 Task: Add an event with the title Second Webinar: Advanced Google Analytics, date '2023/10/19', time 8:30 AM to 10:30 AMand add a description: Participants will understand the value of diversity within the team and explore ways to leverage diverse perspectives, experiences, and expertise. They will learn strategies for creating an inclusive environment that celebrates and respects individual differences., put the event into Yellow category . Add location for the event as: Seoul, South Korea, logged in from the account softage.7@softage.netand send the event invitation to softage.5@softage.net and softage.6@softage.net. Set a reminder for the event At time of event
Action: Mouse moved to (96, 113)
Screenshot: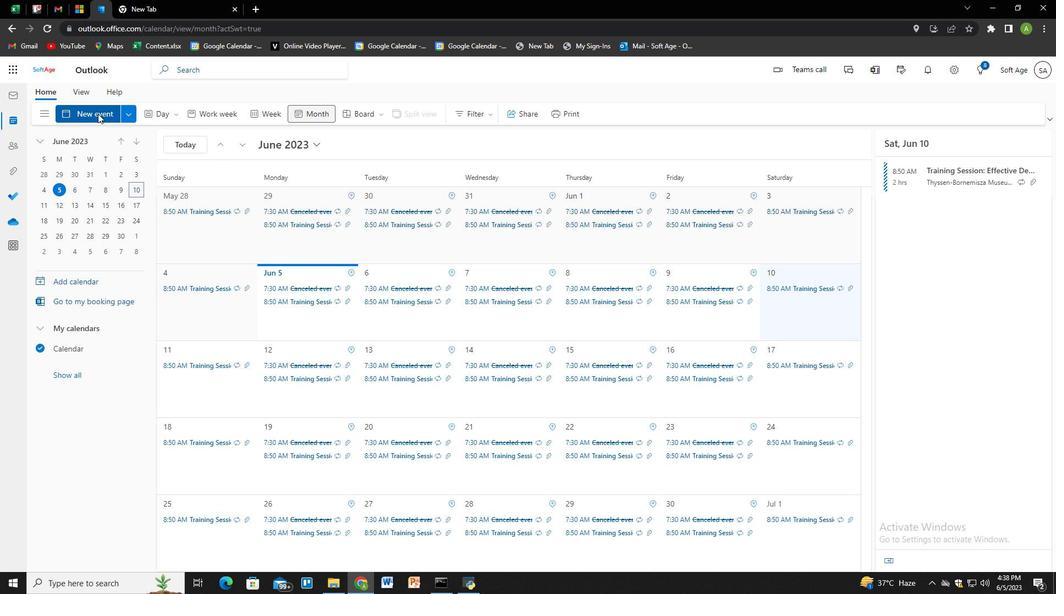 
Action: Mouse pressed left at (96, 113)
Screenshot: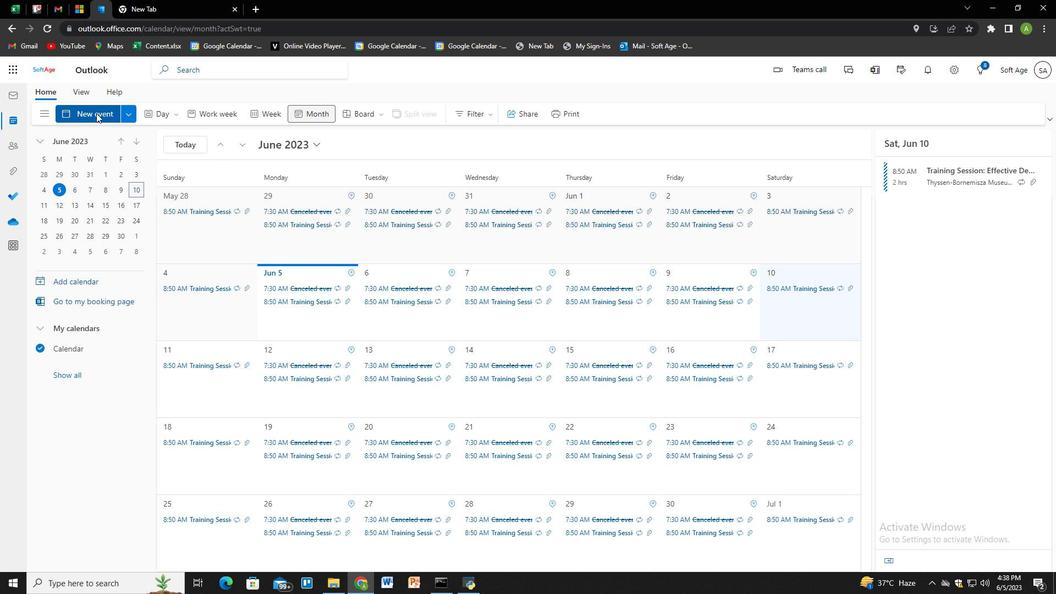 
Action: Mouse moved to (472, 292)
Screenshot: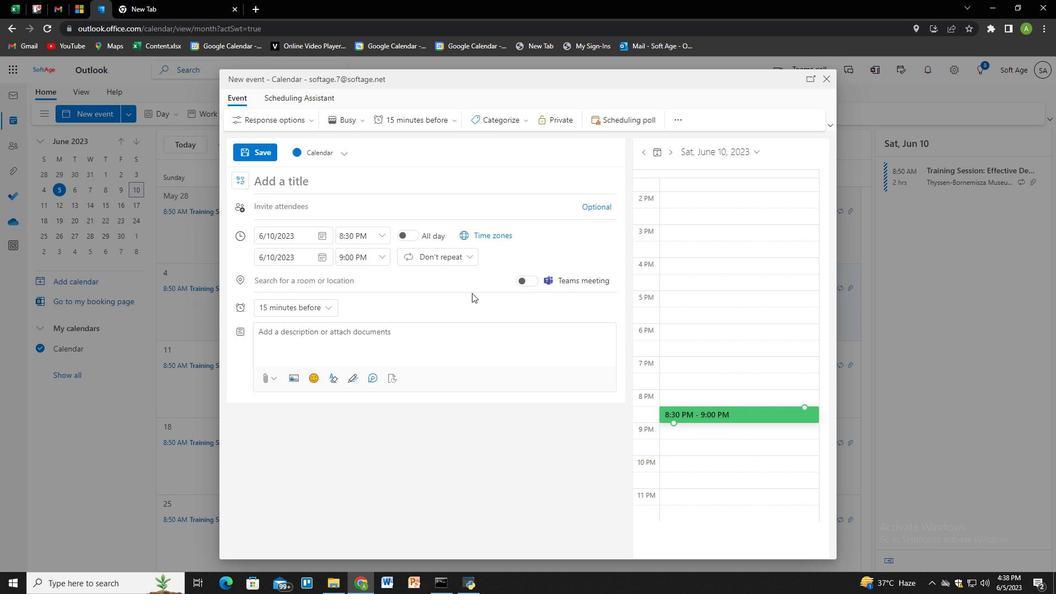 
Action: Key pressed <Key.shift>Second<Key.space><Key.shift>Webinar<Key.shift_r>:<Key.space><Key.shift>advanced<Key.space><Key.shift><Key.shift>Google<Key.space><Key.shift>Analytics<Key.space>
Screenshot: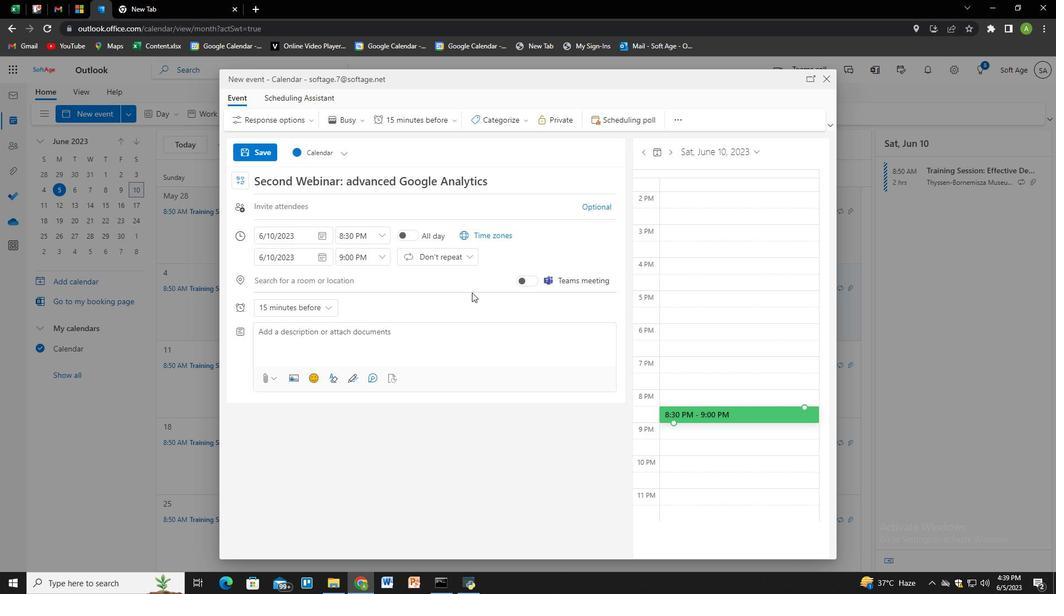 
Action: Mouse moved to (322, 238)
Screenshot: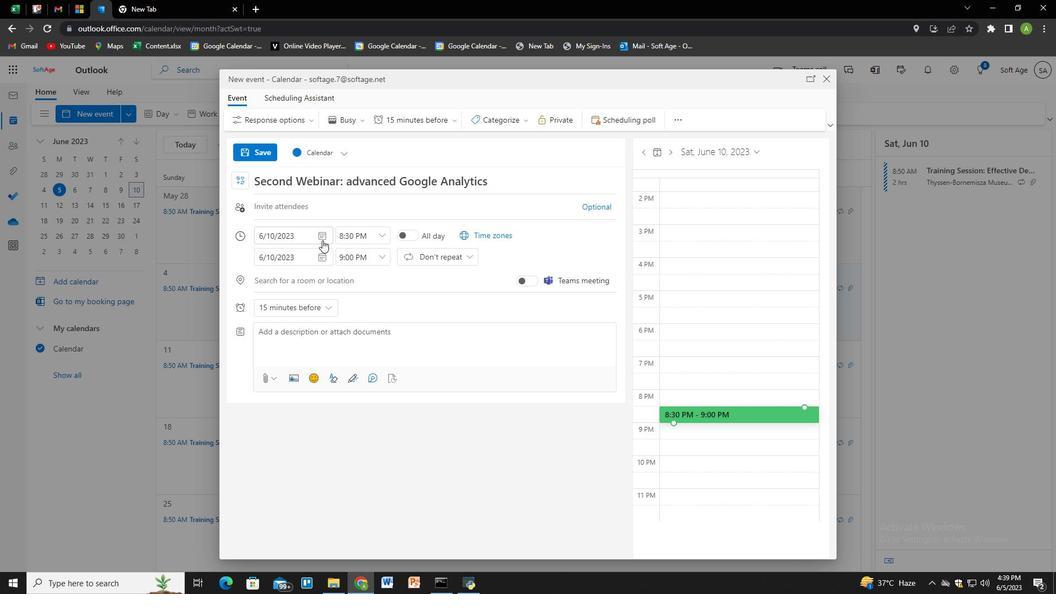 
Action: Mouse pressed left at (322, 238)
Screenshot: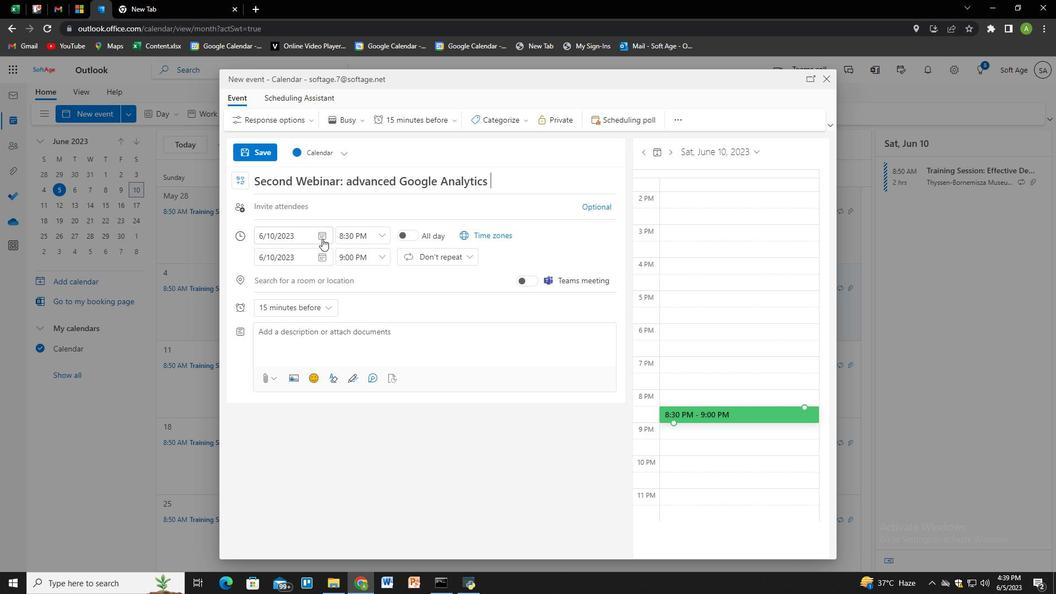 
Action: Mouse moved to (356, 258)
Screenshot: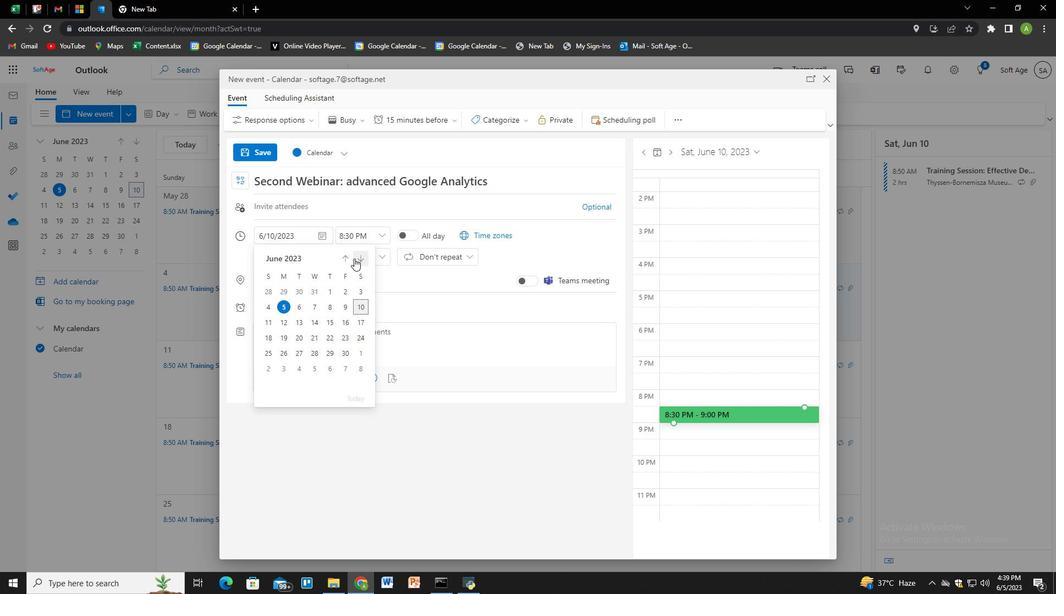 
Action: Mouse pressed left at (356, 258)
Screenshot: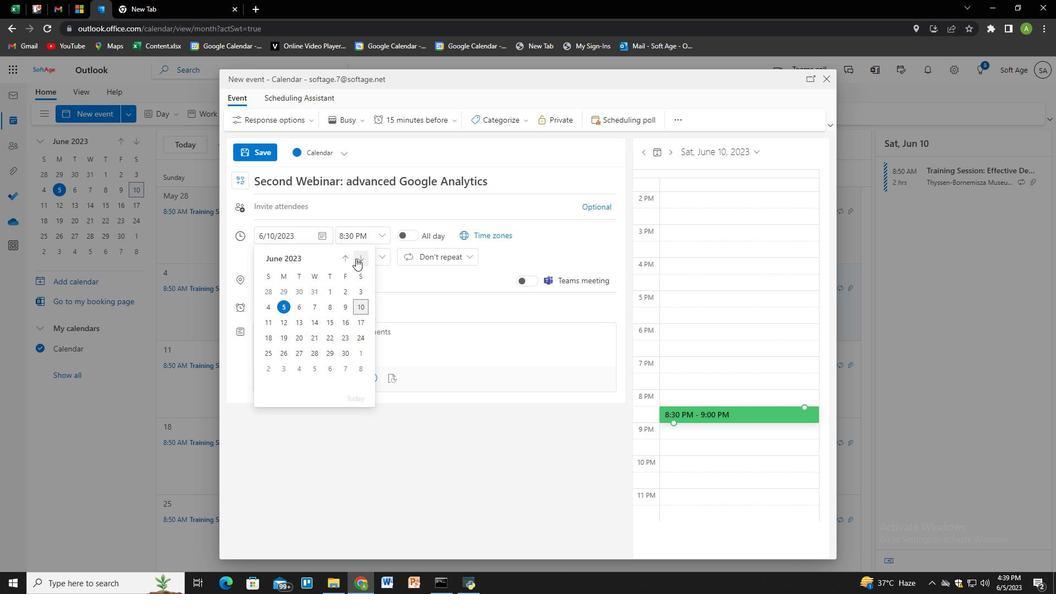 
Action: Mouse pressed left at (356, 258)
Screenshot: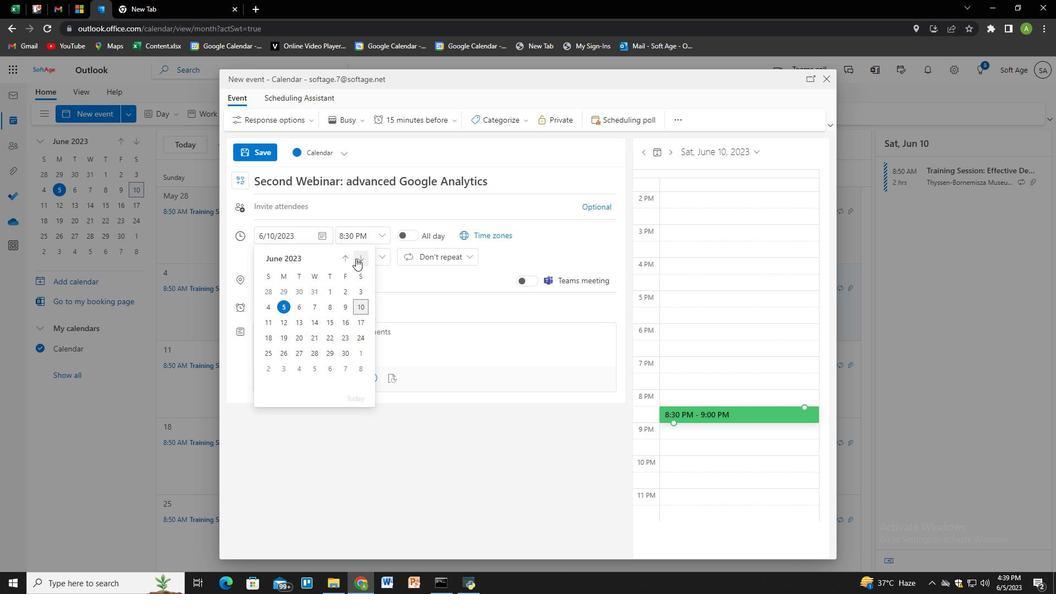 
Action: Mouse moved to (359, 258)
Screenshot: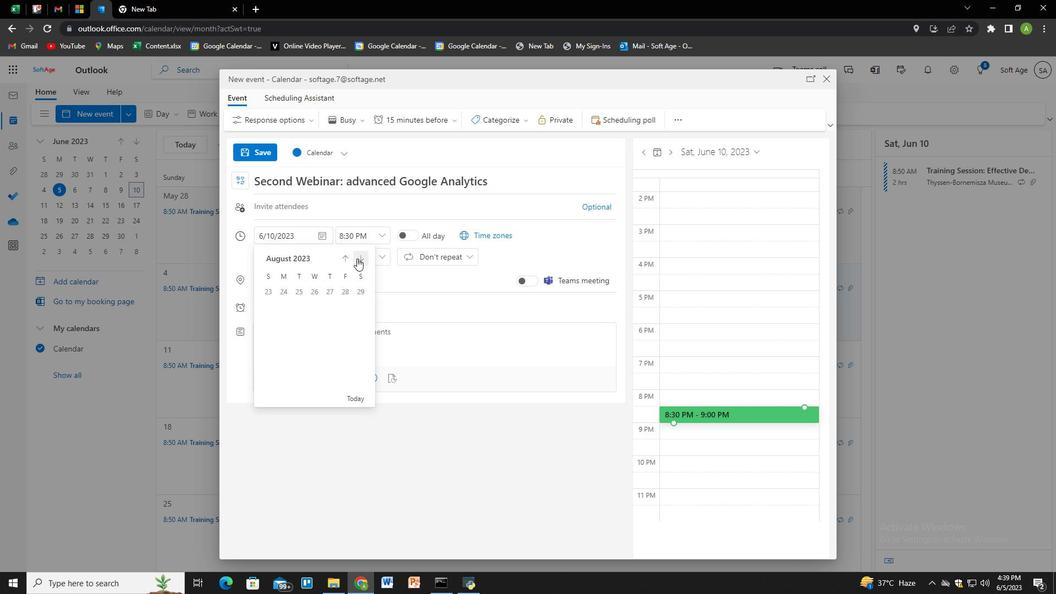 
Action: Mouse pressed left at (359, 258)
Screenshot: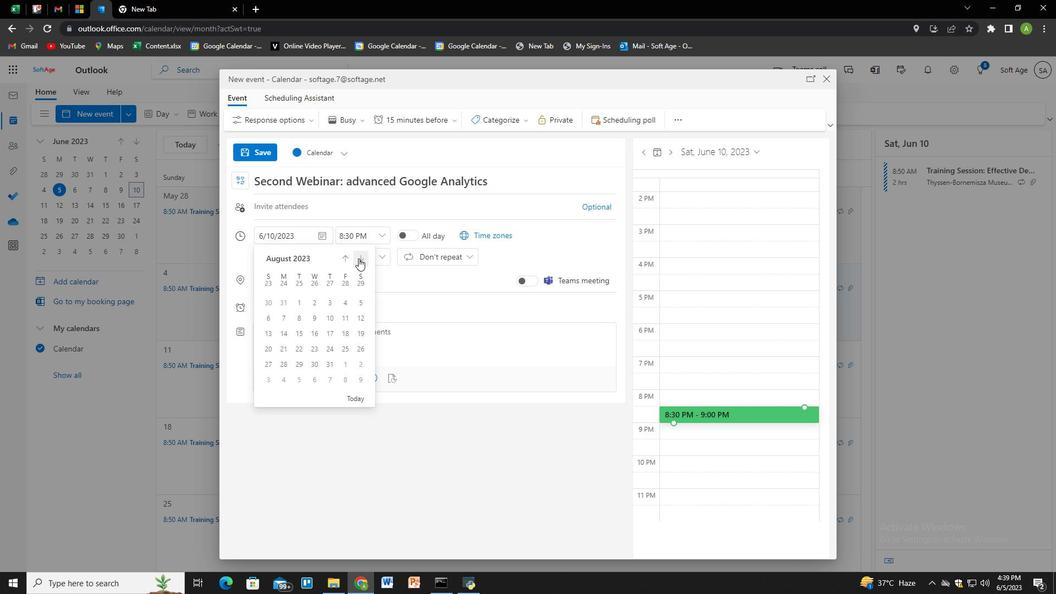 
Action: Mouse moved to (360, 259)
Screenshot: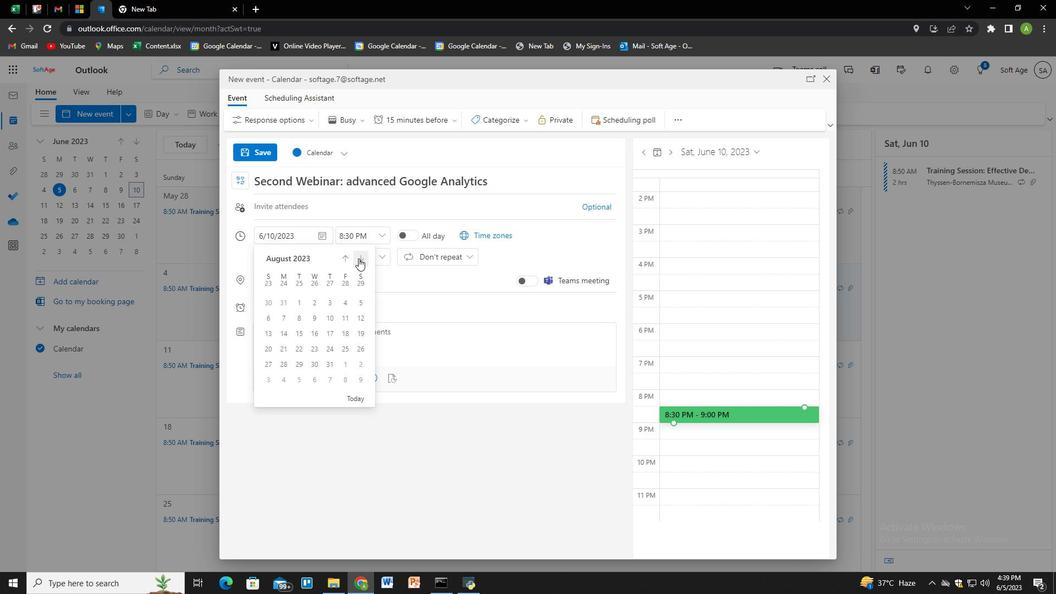 
Action: Mouse pressed left at (360, 259)
Screenshot: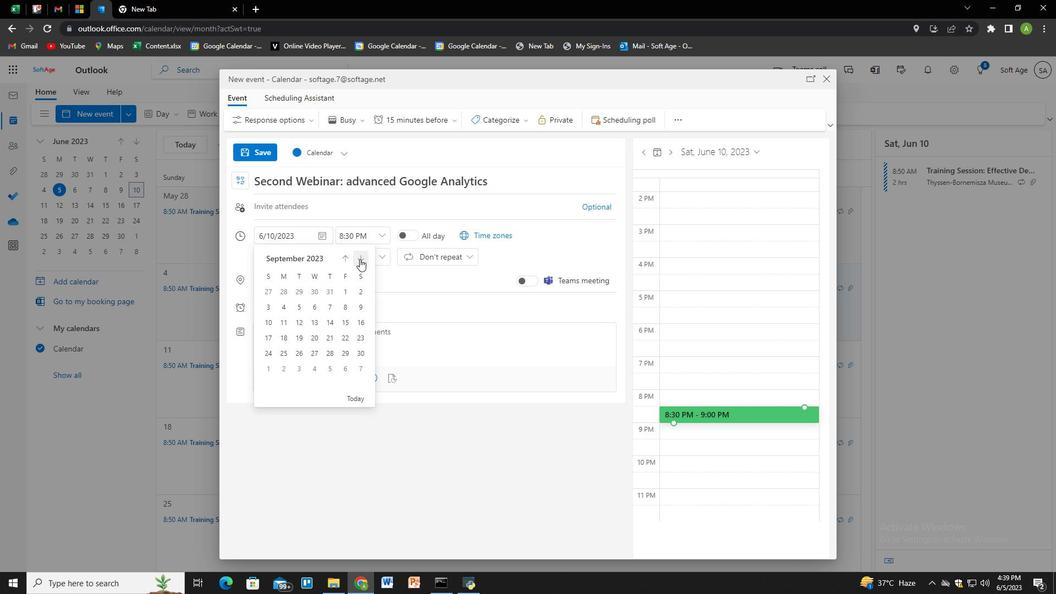 
Action: Mouse moved to (331, 322)
Screenshot: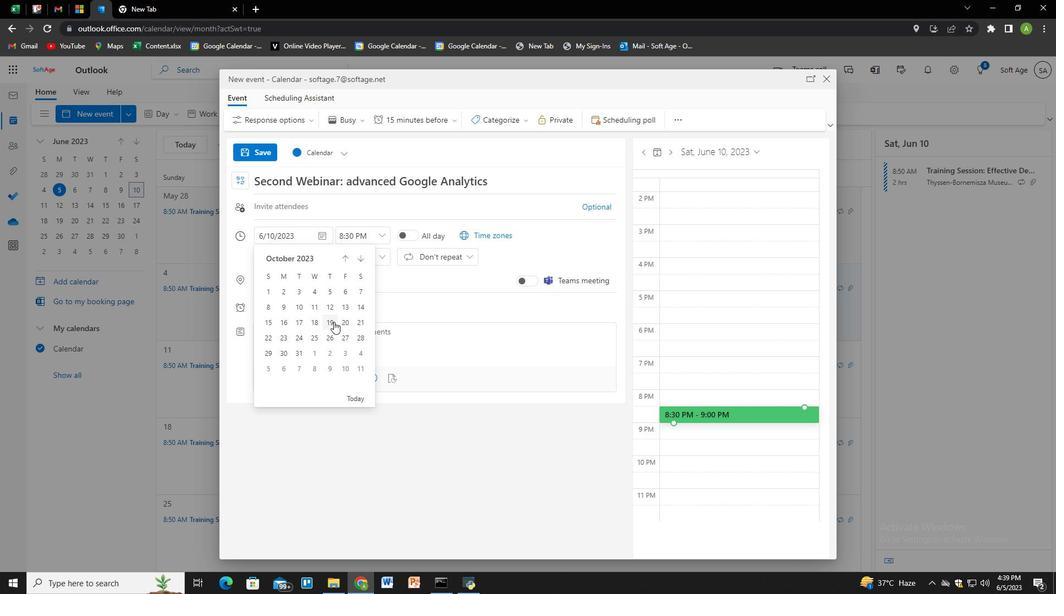 
Action: Mouse pressed left at (331, 322)
Screenshot: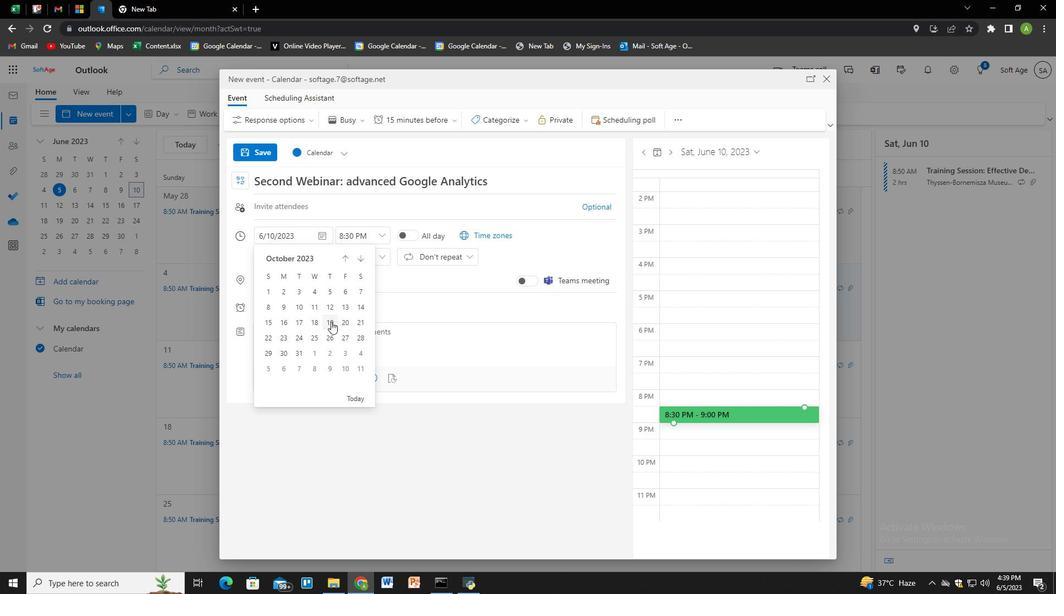 
Action: Mouse moved to (369, 235)
Screenshot: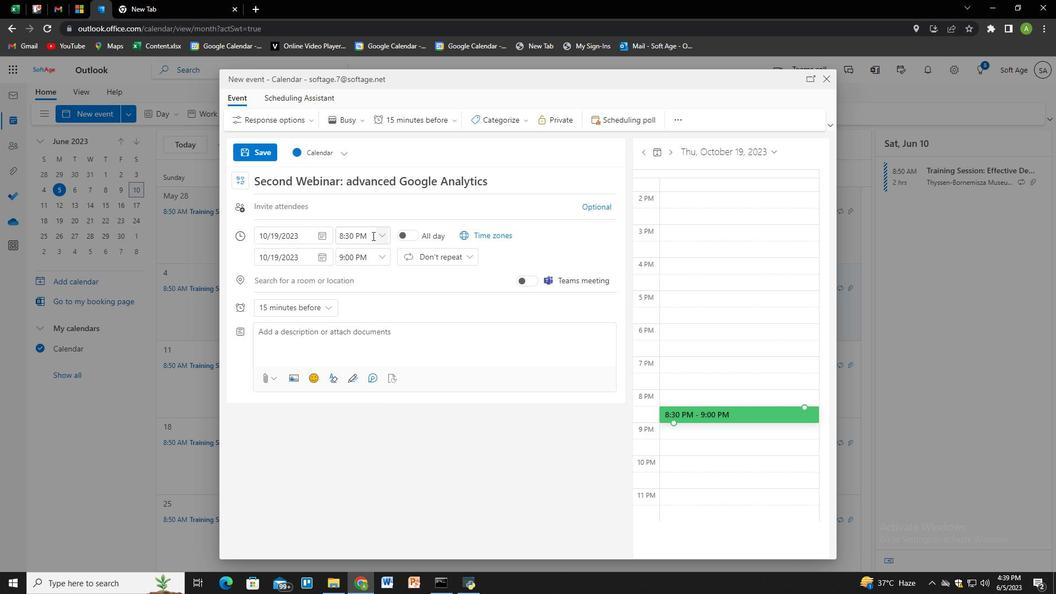 
Action: Mouse pressed left at (369, 235)
Screenshot: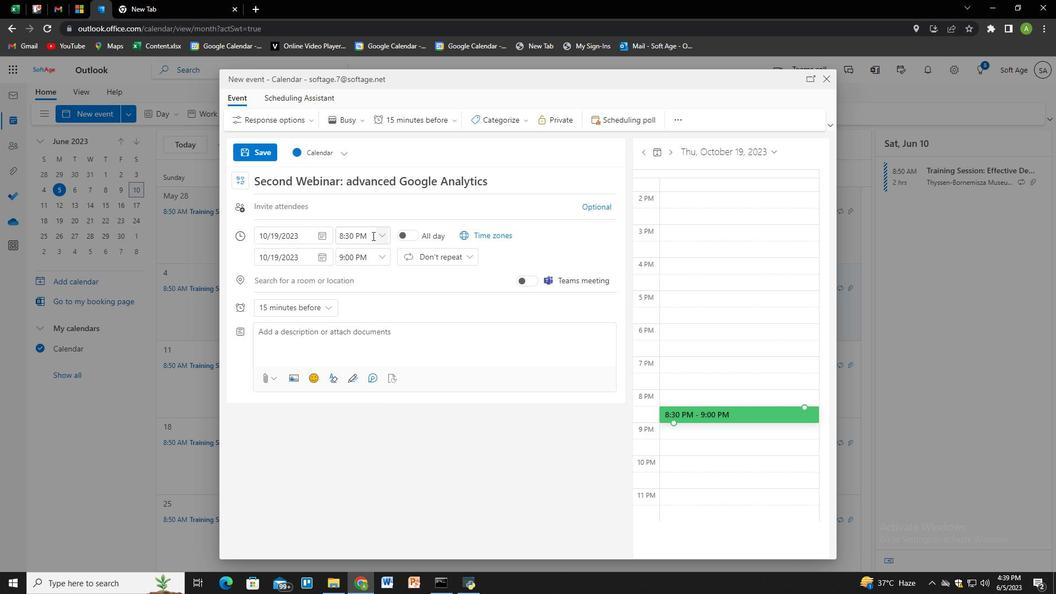 
Action: Mouse moved to (382, 235)
Screenshot: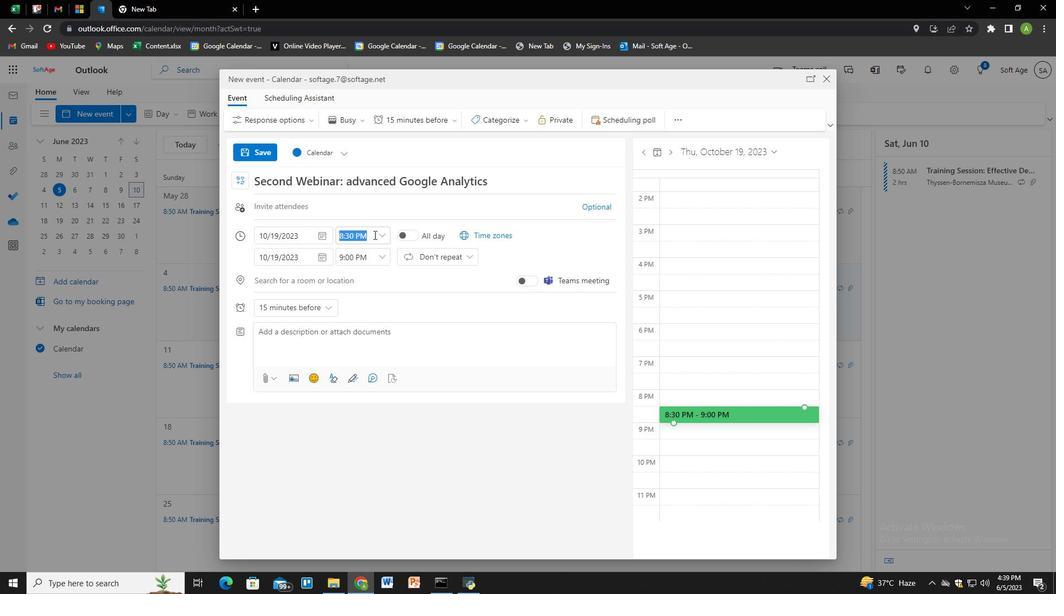 
Action: Mouse pressed left at (382, 235)
Screenshot: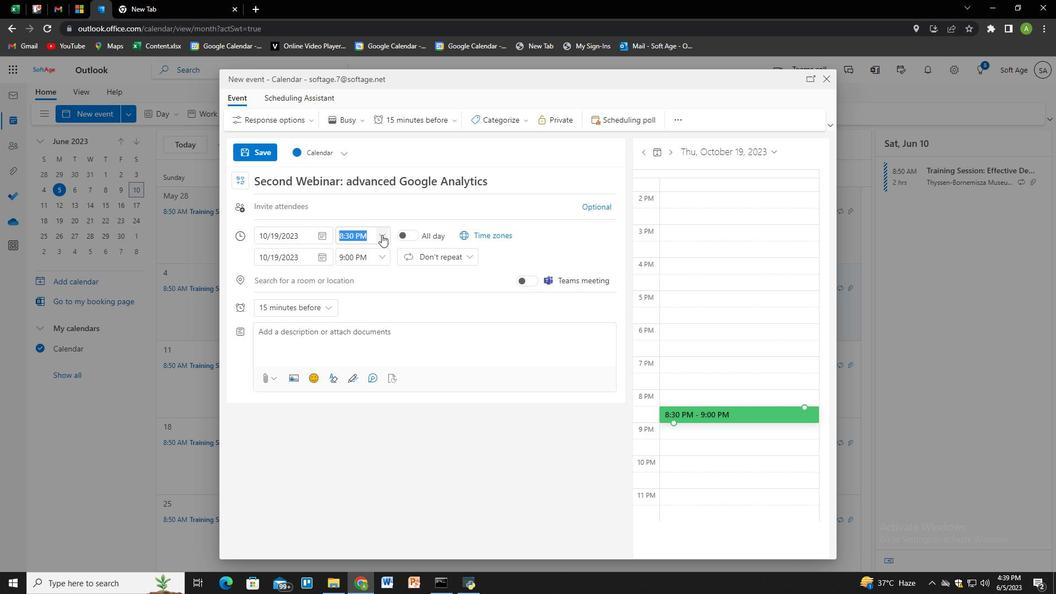 
Action: Mouse moved to (376, 254)
Screenshot: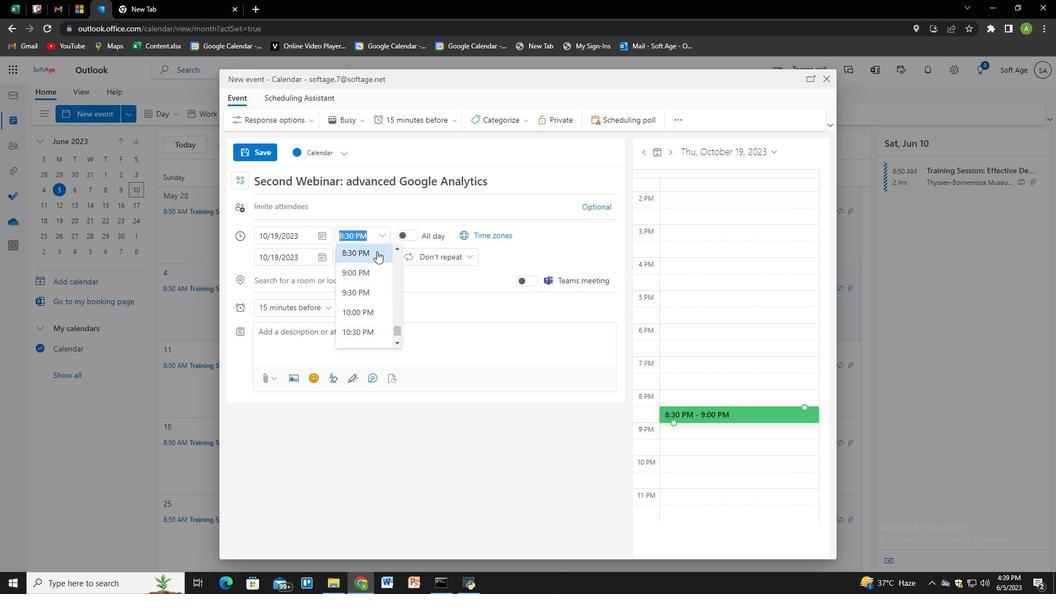 
Action: Mouse scrolled (376, 254) with delta (0, 0)
Screenshot: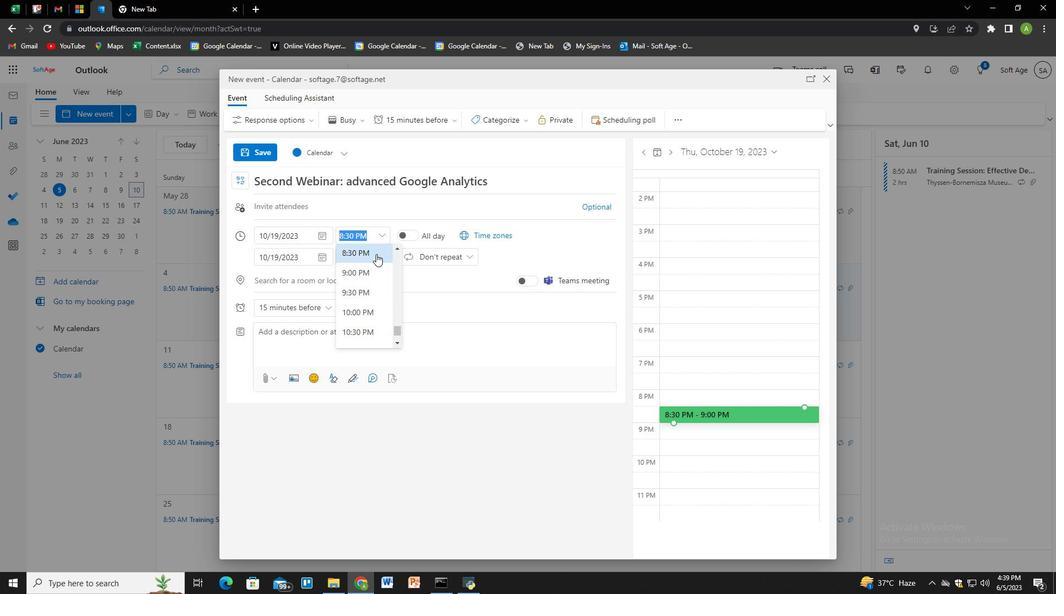 
Action: Mouse scrolled (376, 254) with delta (0, 0)
Screenshot: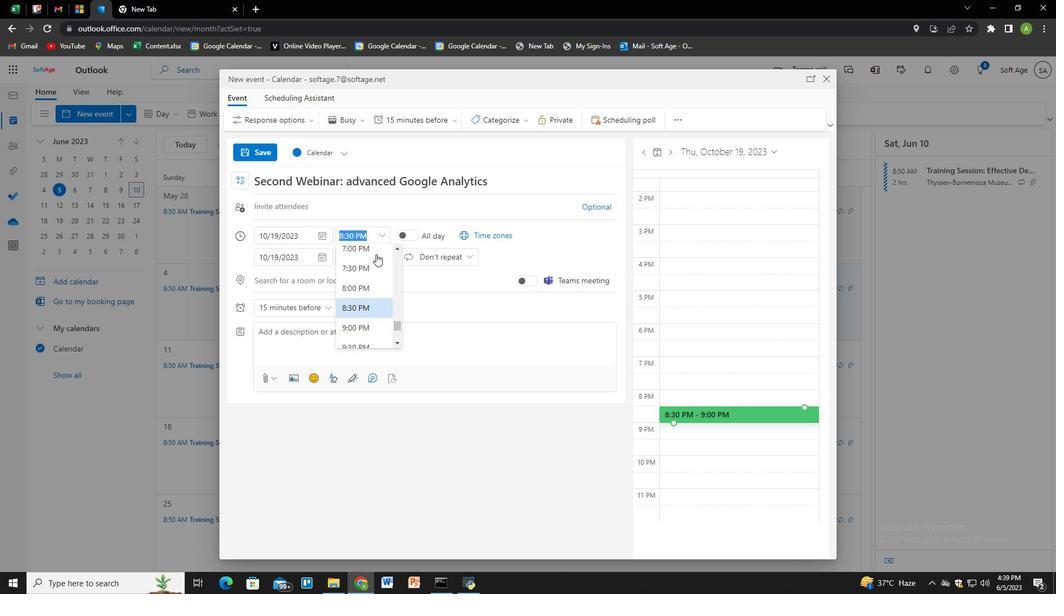 
Action: Mouse scrolled (376, 254) with delta (0, 0)
Screenshot: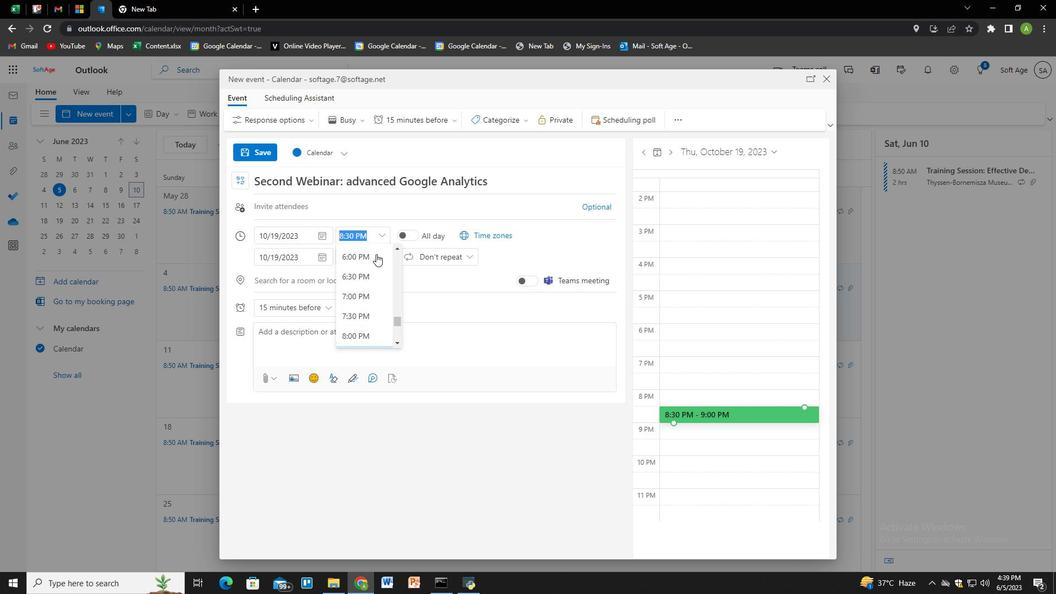 
Action: Mouse scrolled (376, 254) with delta (0, 0)
Screenshot: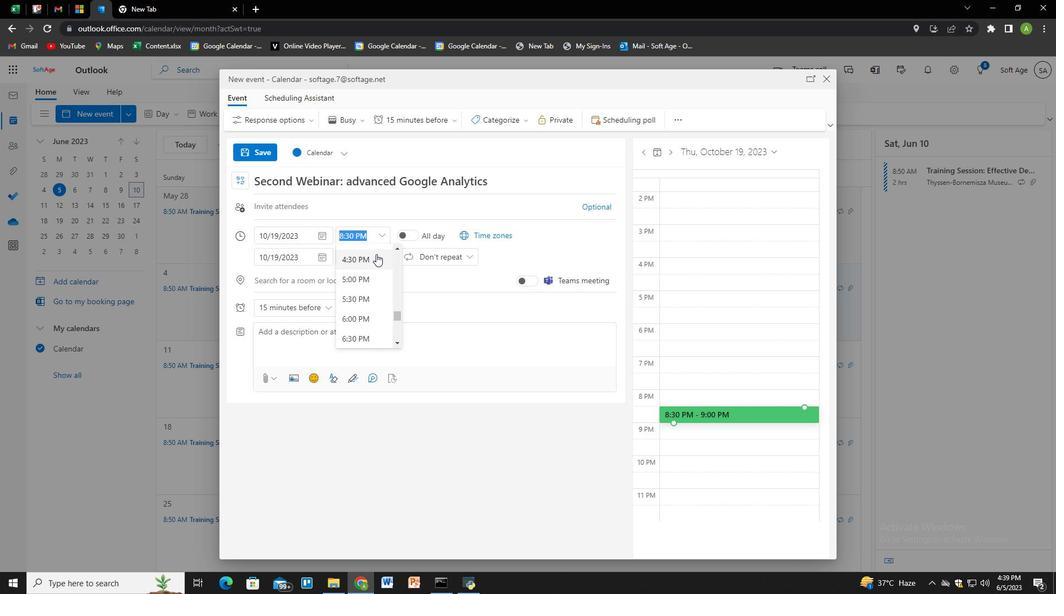 
Action: Mouse scrolled (376, 254) with delta (0, 0)
Screenshot: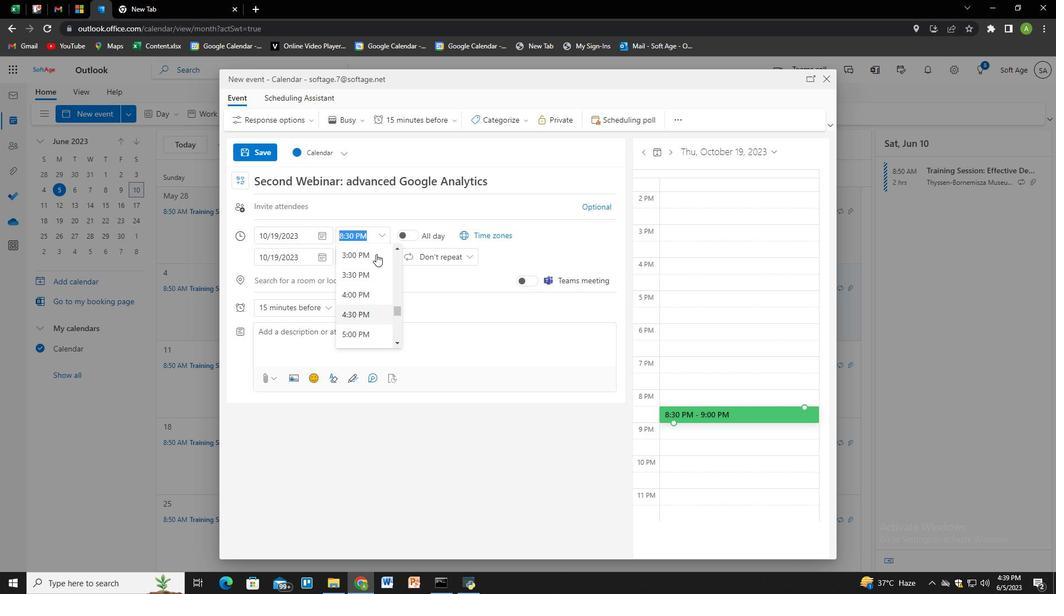
Action: Mouse scrolled (376, 254) with delta (0, 0)
Screenshot: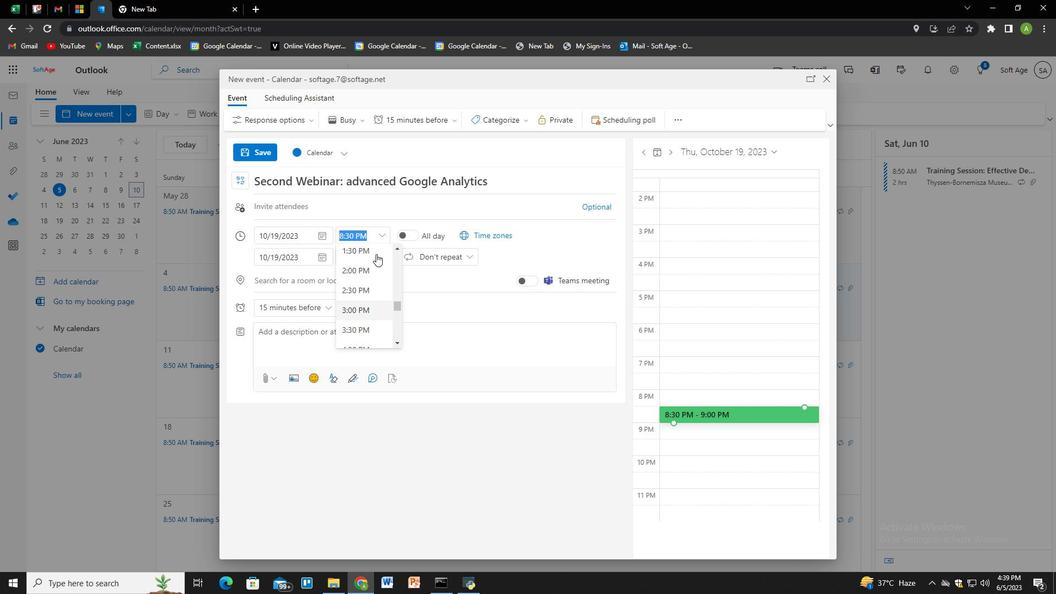 
Action: Mouse scrolled (376, 254) with delta (0, 0)
Screenshot: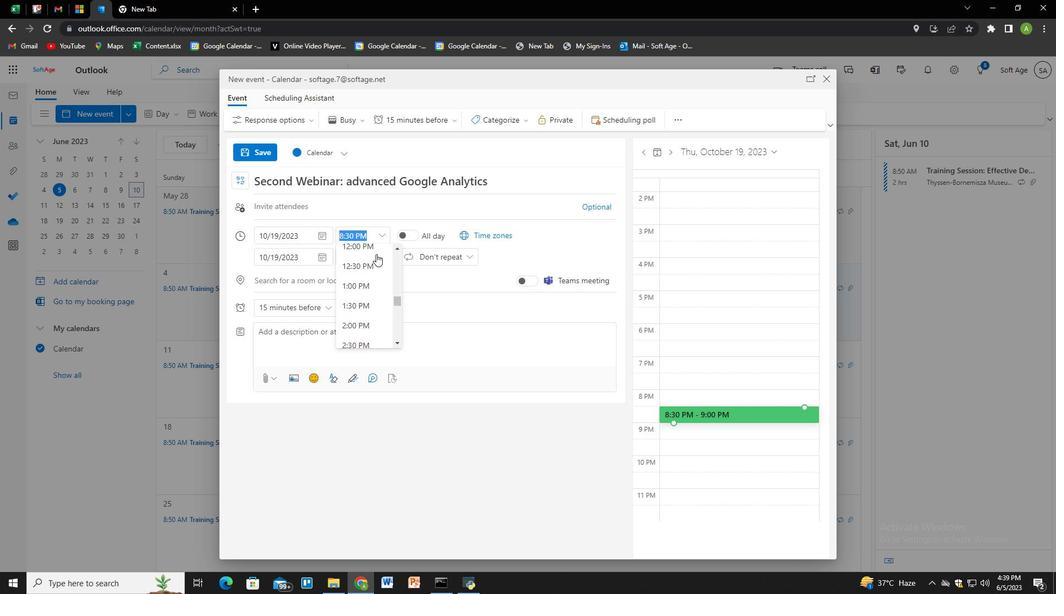 
Action: Mouse scrolled (376, 254) with delta (0, 0)
Screenshot: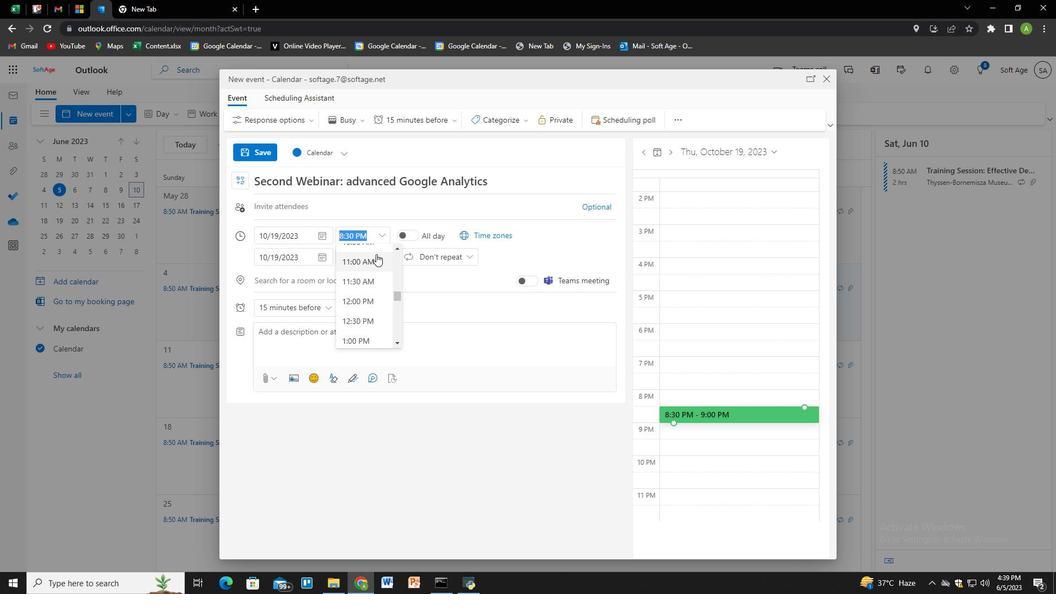 
Action: Mouse scrolled (376, 254) with delta (0, 0)
Screenshot: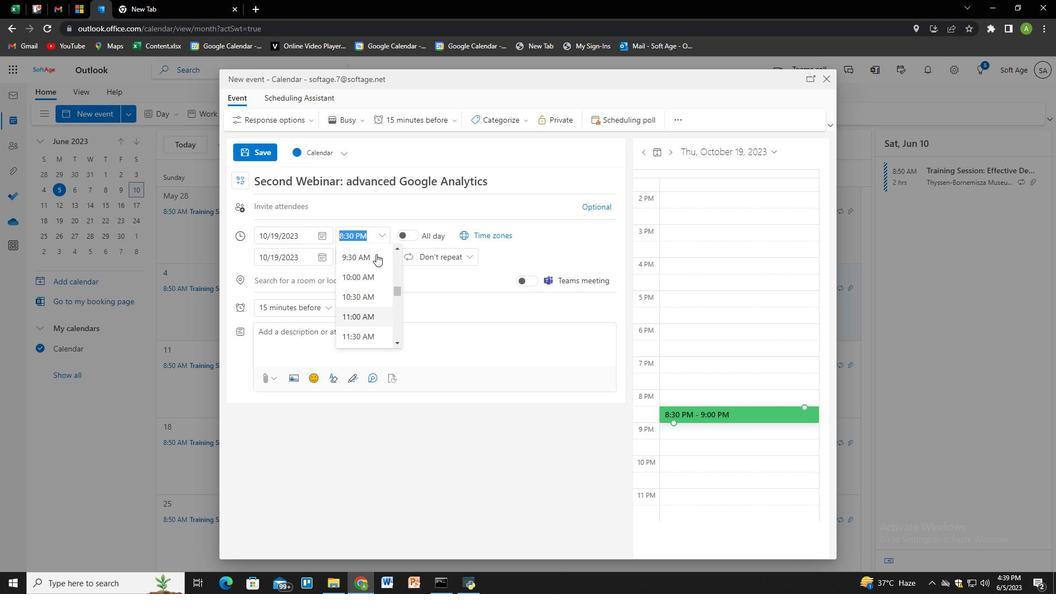 
Action: Mouse moved to (364, 270)
Screenshot: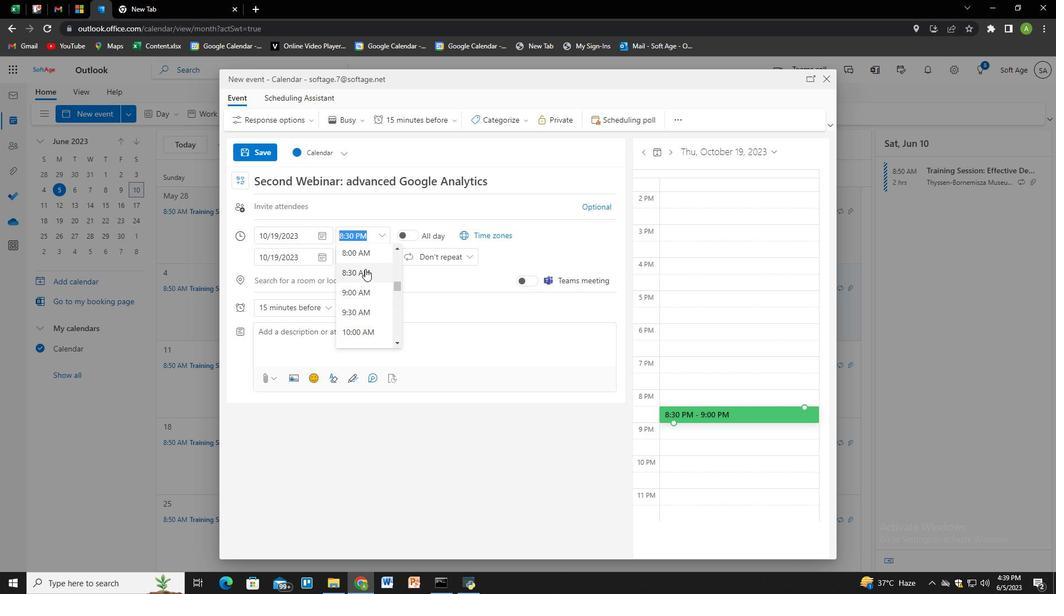 
Action: Mouse pressed left at (364, 270)
Screenshot: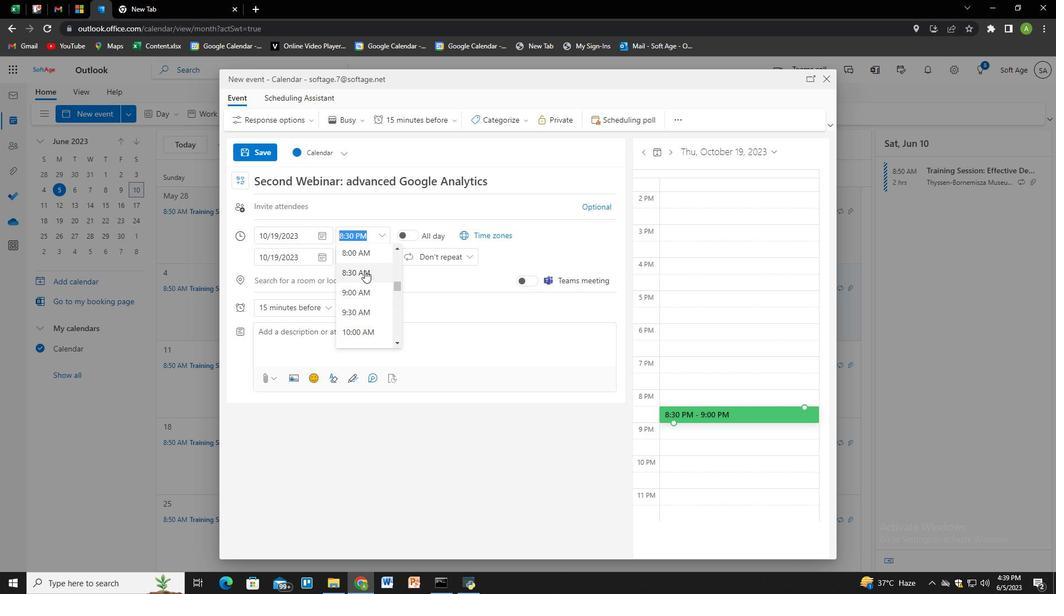 
Action: Mouse moved to (381, 257)
Screenshot: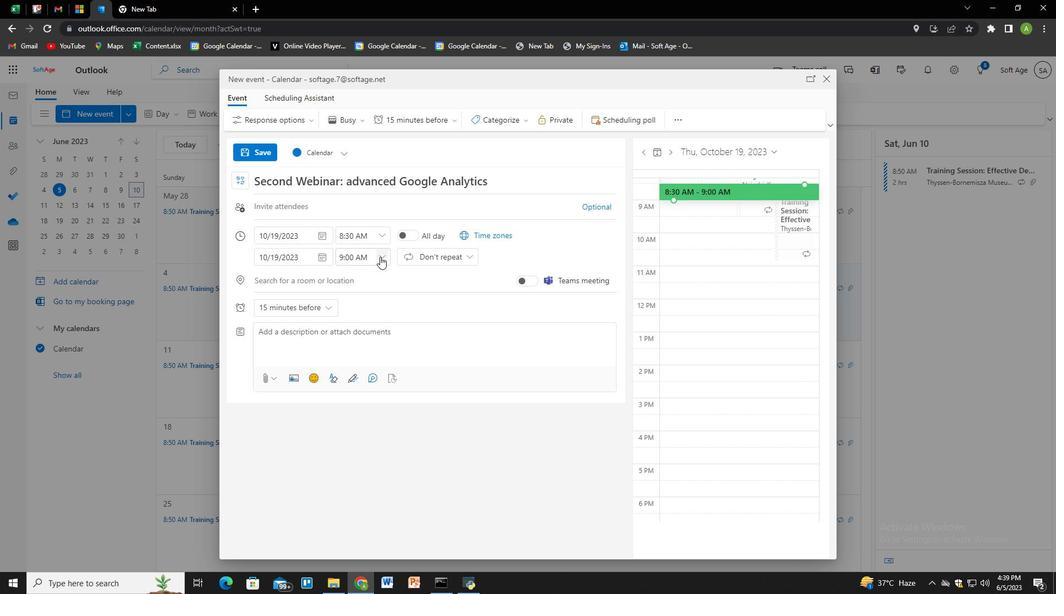 
Action: Mouse pressed left at (381, 257)
Screenshot: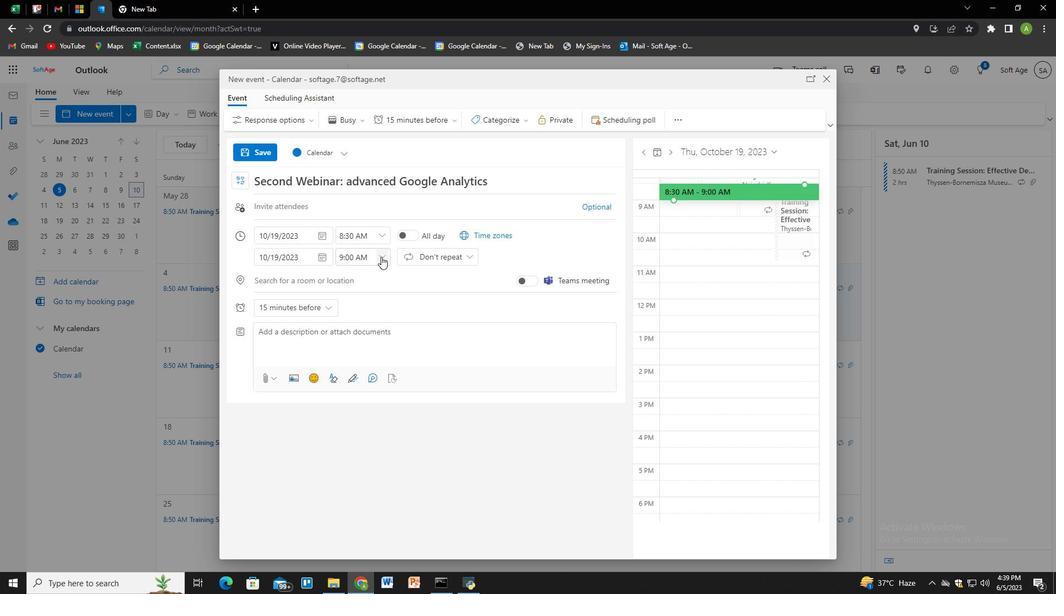 
Action: Mouse moved to (371, 330)
Screenshot: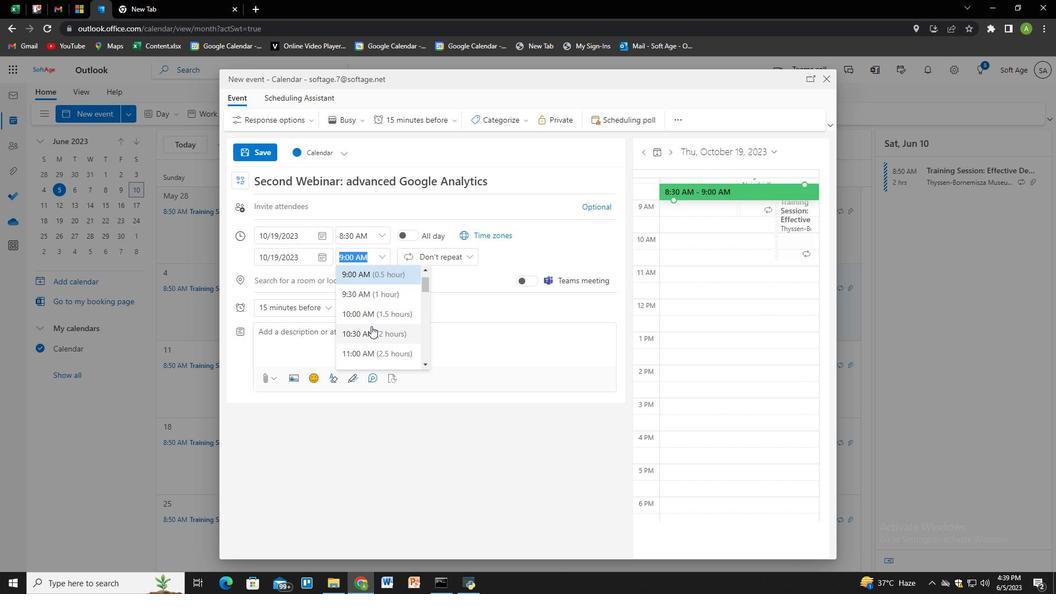 
Action: Mouse pressed left at (371, 330)
Screenshot: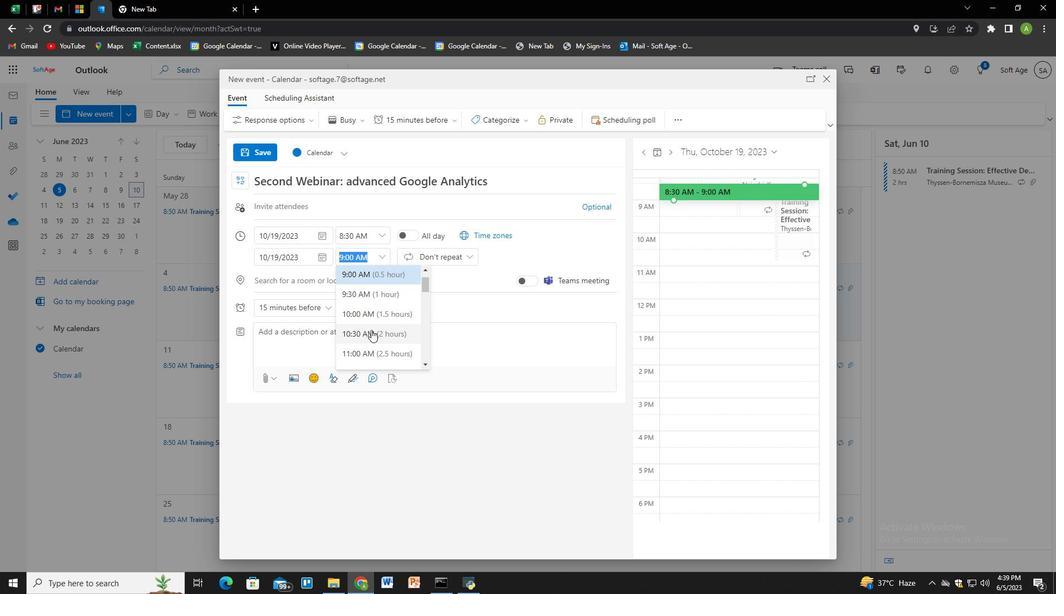 
Action: Mouse moved to (362, 337)
Screenshot: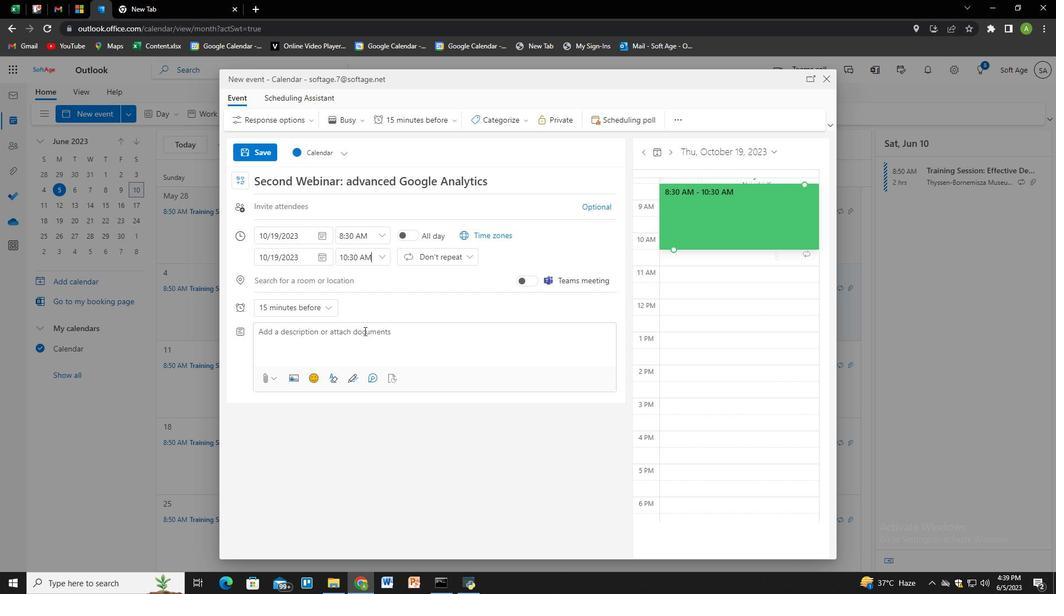
Action: Mouse pressed left at (362, 337)
Screenshot: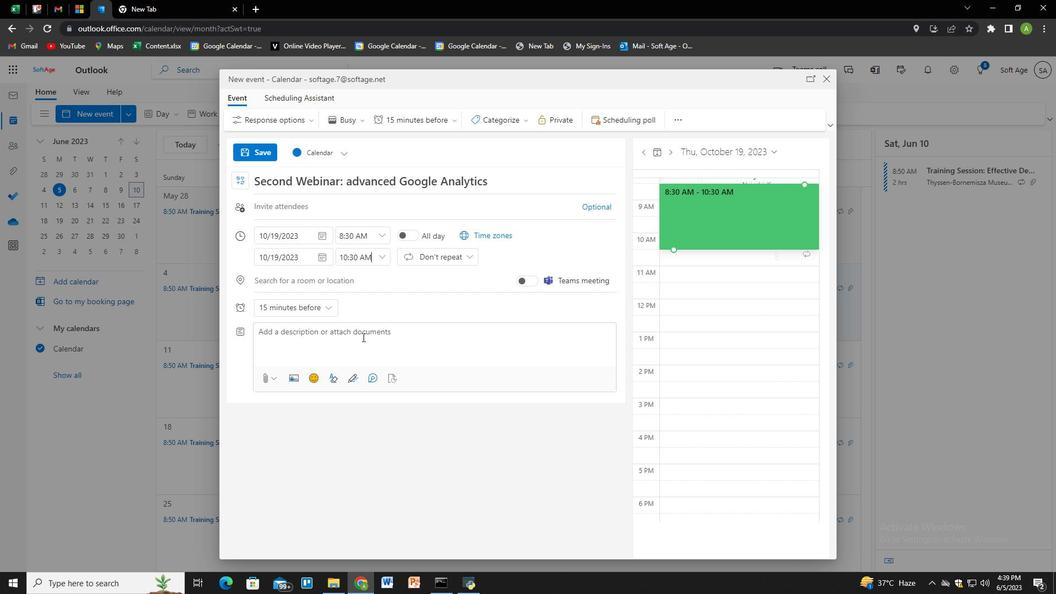 
Action: Key pressed <Key.shift_r>Pa<Key.caps_lock><Key.caps_lock>rticipants<Key.space>will<Key.space>understand<Key.space>the<Key.space>value<Key.space>of<Key.space>diversity<Key.space>within<Key.space>the<Key.space>team<Key.space>and<Key.space>explore<Key.space>ways<Key.space>to<Key.space>leverage<Key.space>diversity<Key.space>within<Key.space>the<Key.space>team<Key.space>
Screenshot: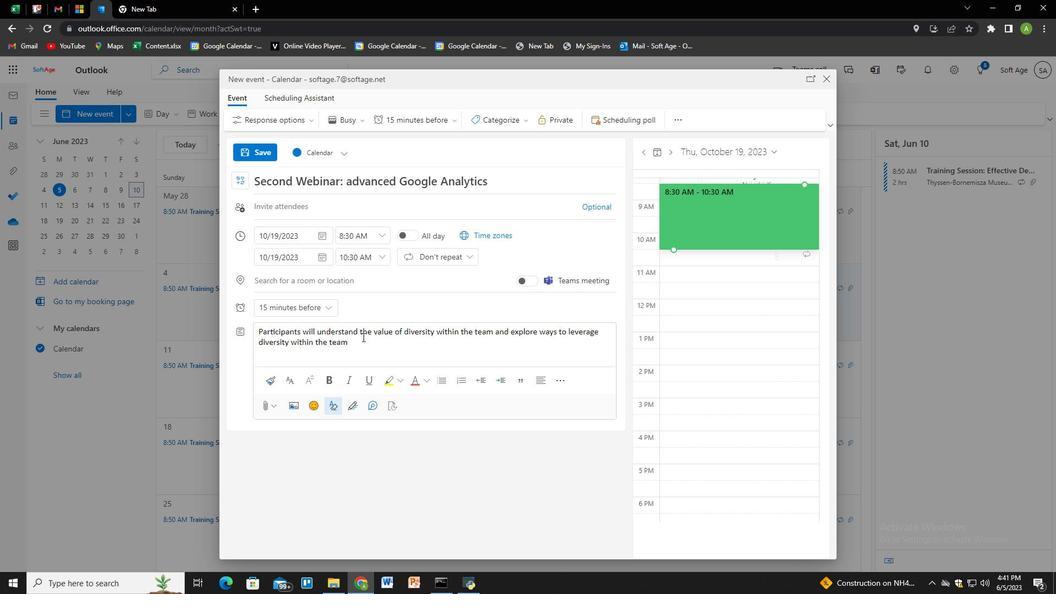 
Action: Mouse moved to (408, 308)
Screenshot: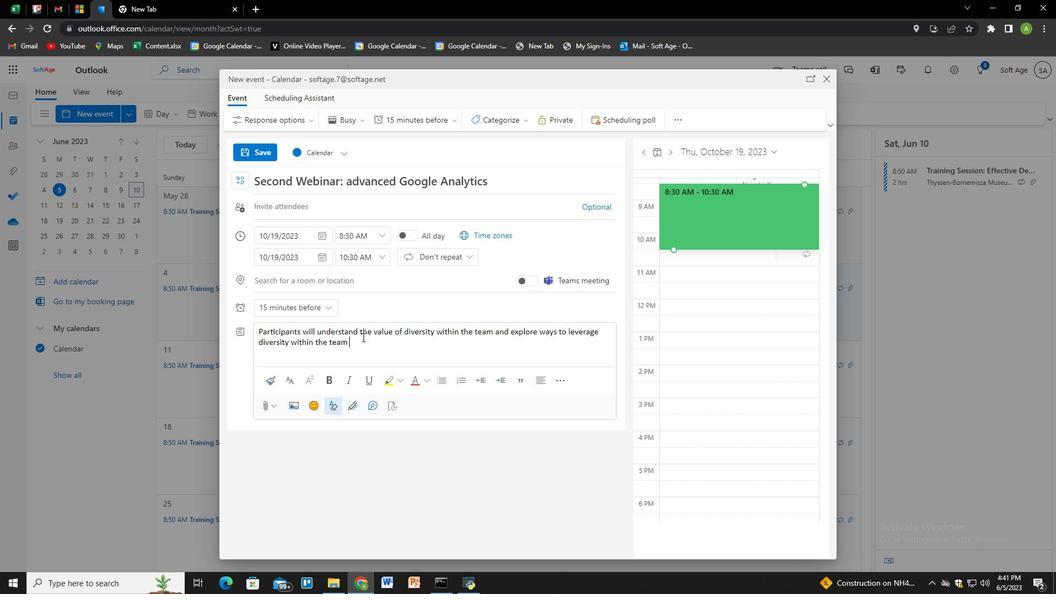 
Action: Key pressed and<Key.space>explore<Key.space>ways<Key.space>to<Key.space>leverage<Key.space>divere<Key.backspace>se<Key.space>perspectives,<Key.space>experiences,<Key.space>and<Key.space>expertise.<Key.space><Key.shift>They<Key.space>will<Key.space>learn<Key.space>strategies<Key.space>for<Key.space>cgreating<Key.space>an<Key.space>inck<Key.backspace>lusic<Key.backspace>ve<Key.space>environment<Key.space>
Screenshot: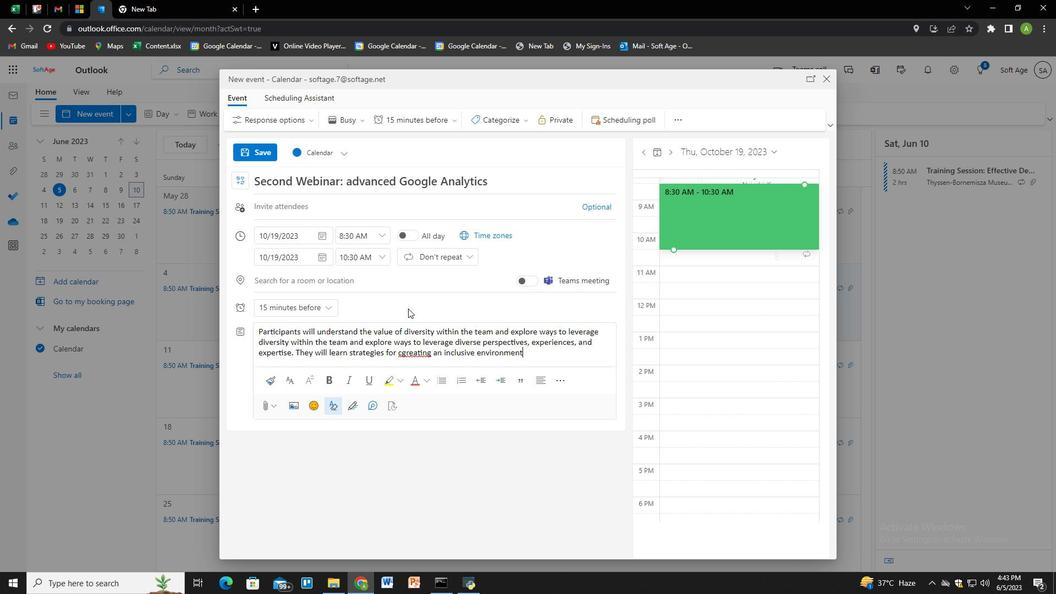 
Action: Mouse moved to (402, 354)
Screenshot: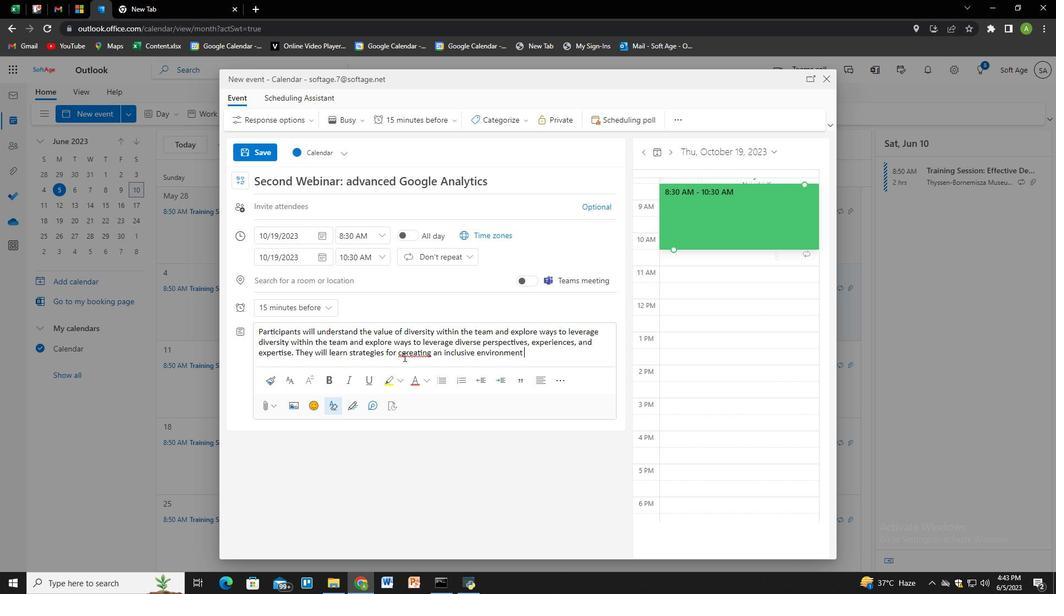 
Action: Mouse pressed left at (402, 354)
Screenshot: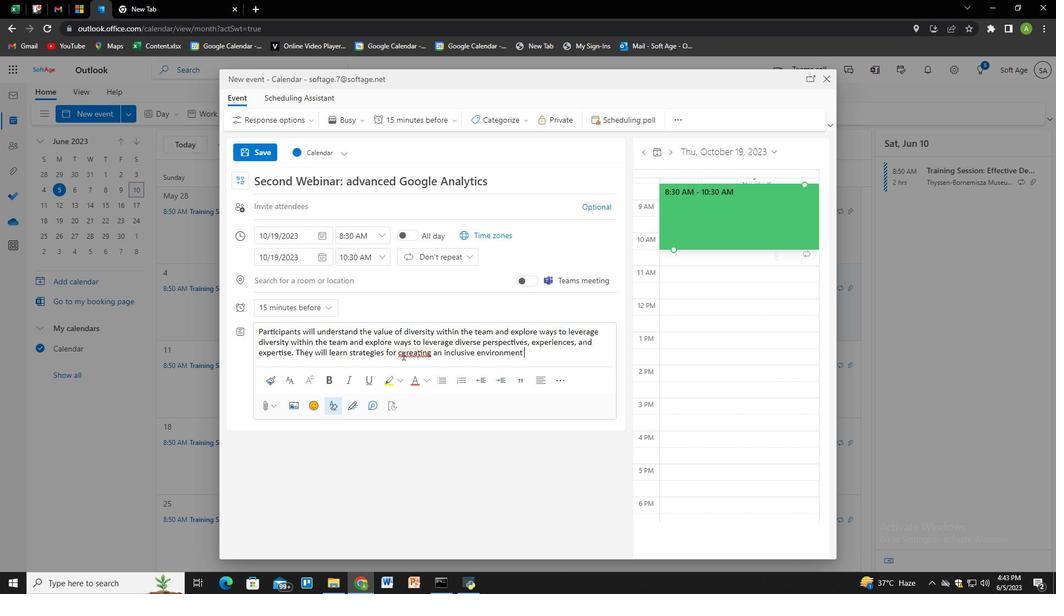 
Action: Mouse moved to (439, 355)
Screenshot: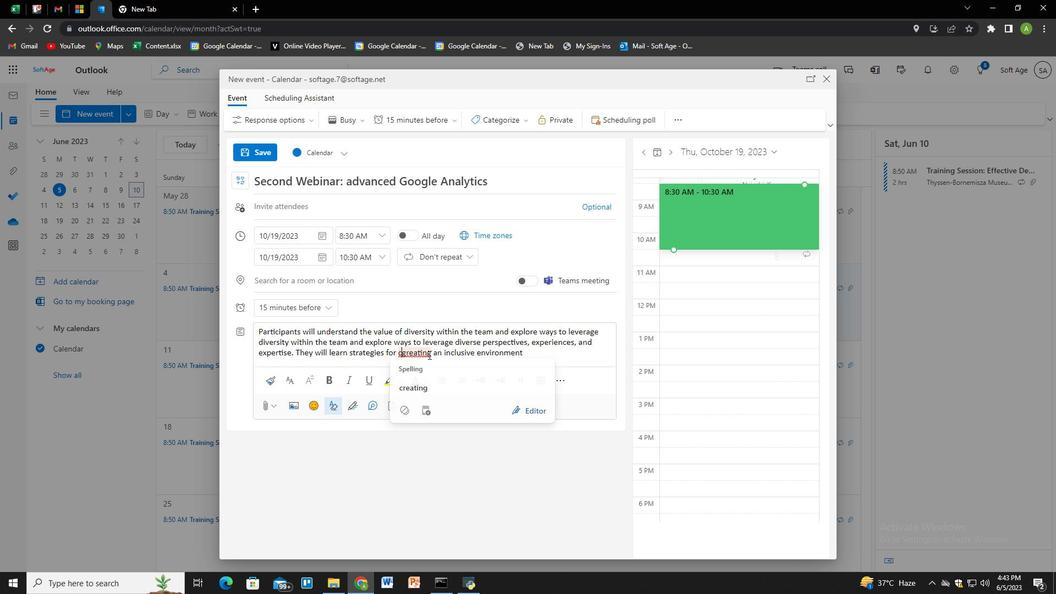 
Action: Key pressed <Key.down><Key.down>
Screenshot: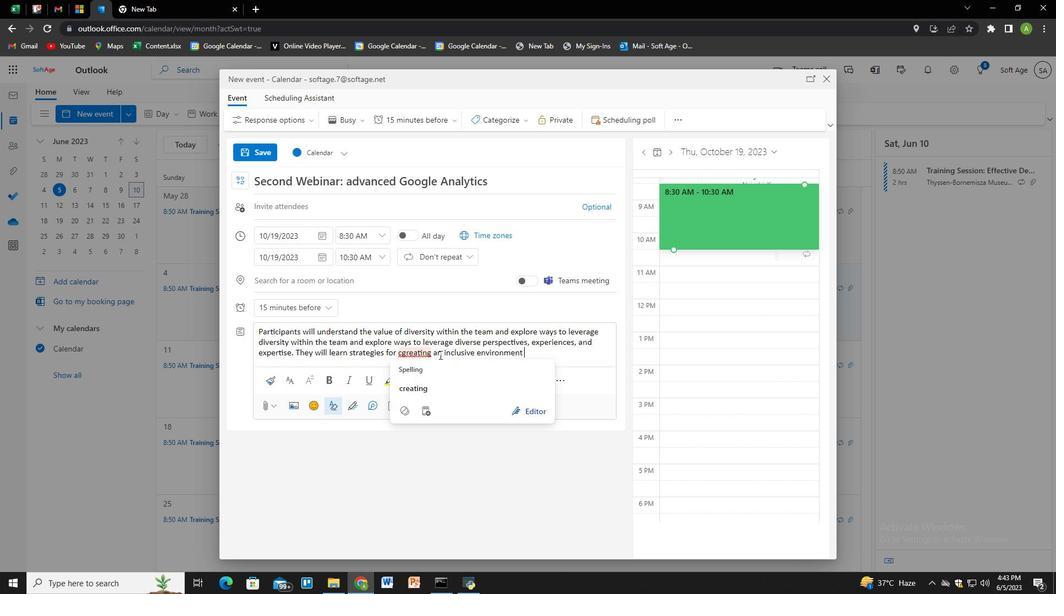 
Action: Mouse moved to (405, 389)
Screenshot: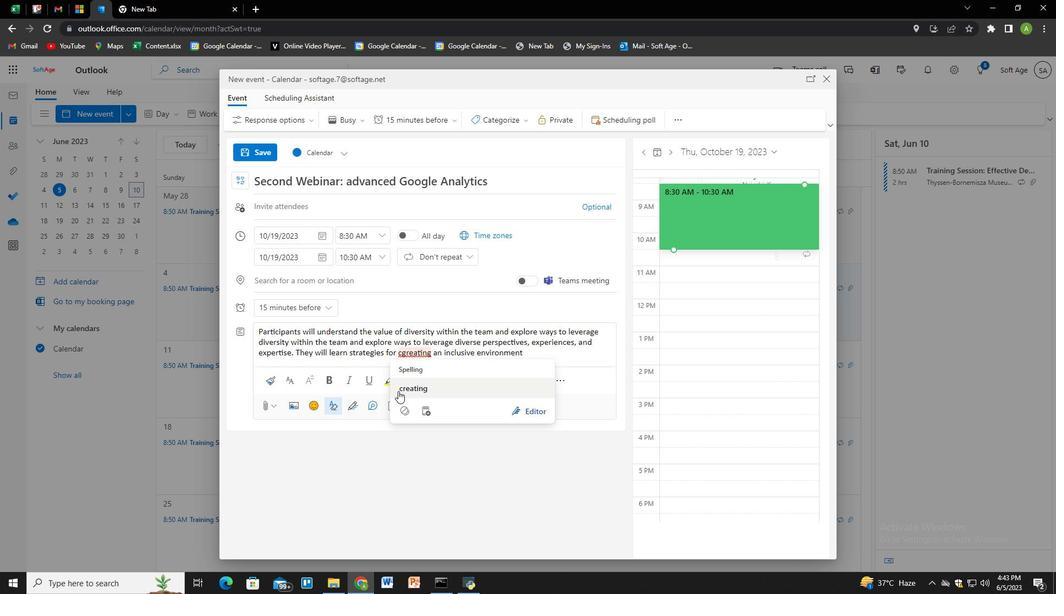 
Action: Mouse pressed left at (405, 389)
Screenshot: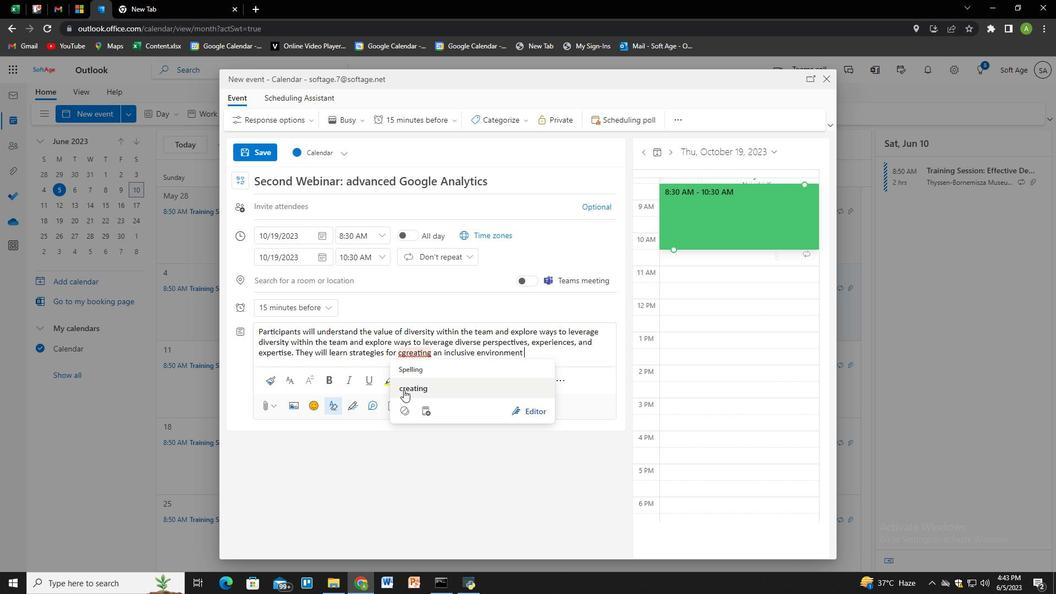 
Action: Mouse moved to (521, 348)
Screenshot: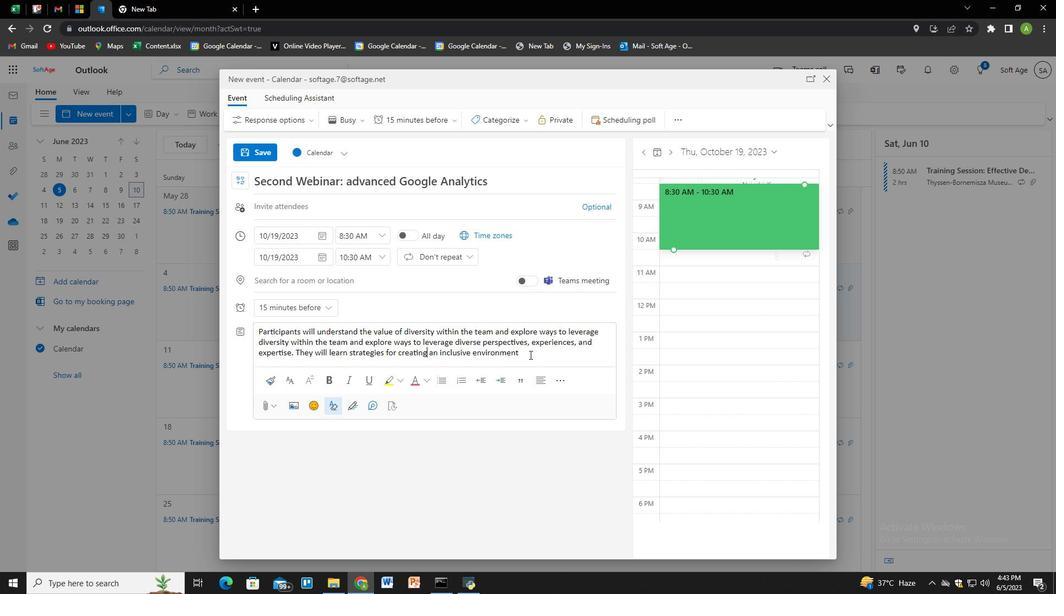 
Action: Mouse pressed left at (521, 348)
Screenshot: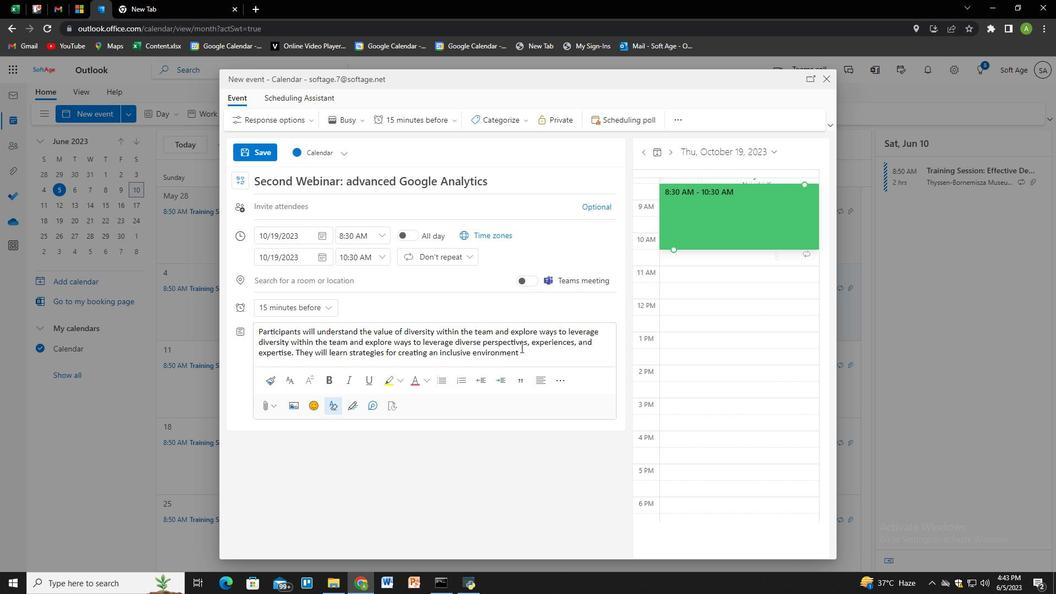 
Action: Mouse moved to (527, 350)
Screenshot: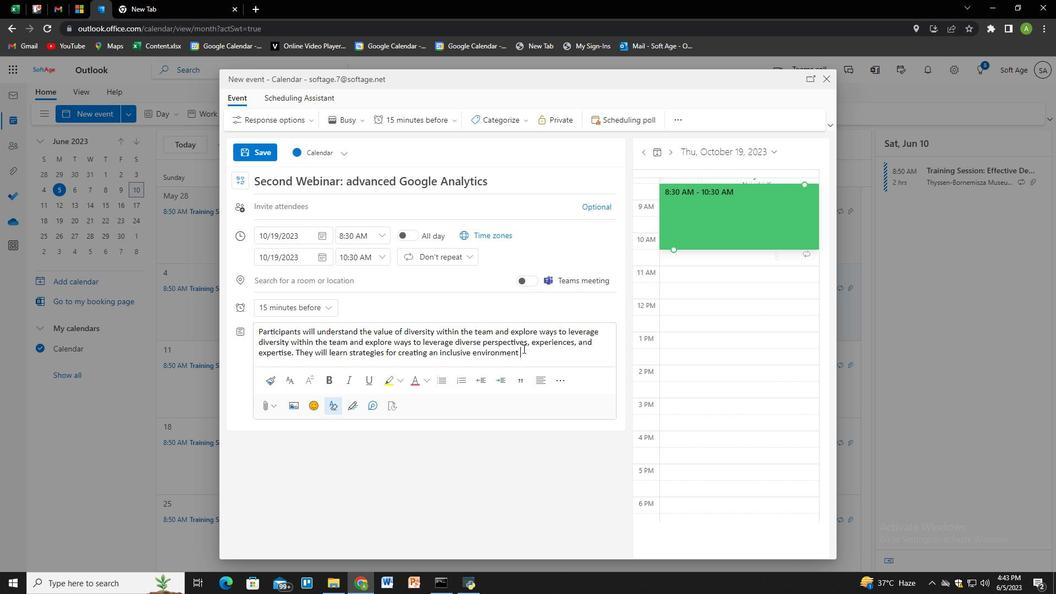 
Action: Key pressed that<Key.space>celebrates<Key.space>and<Key.space>respects<Key.space>individual<Key.space>differences.
Screenshot: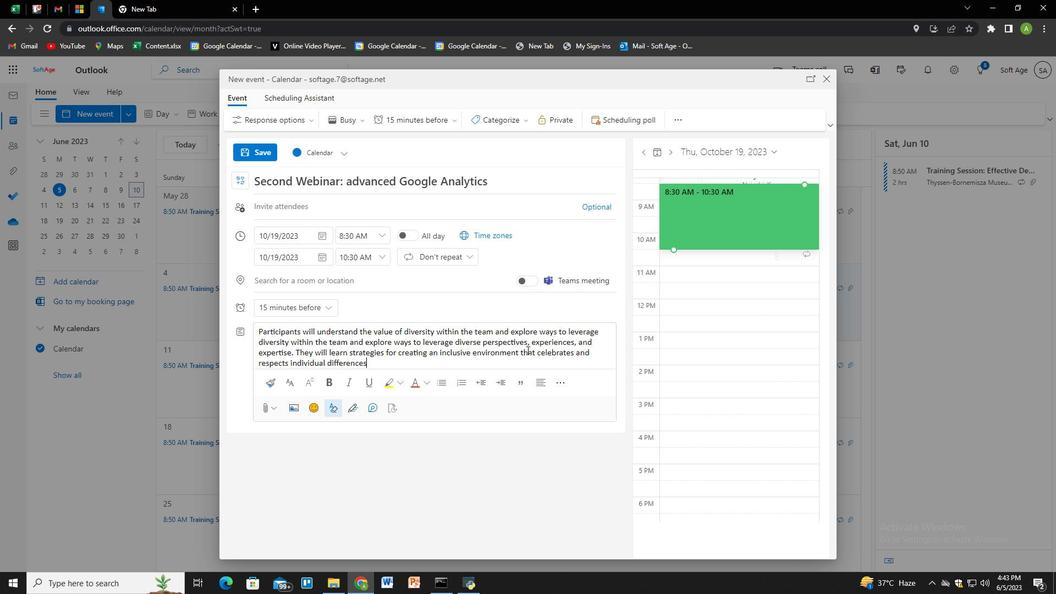 
Action: Mouse moved to (515, 121)
Screenshot: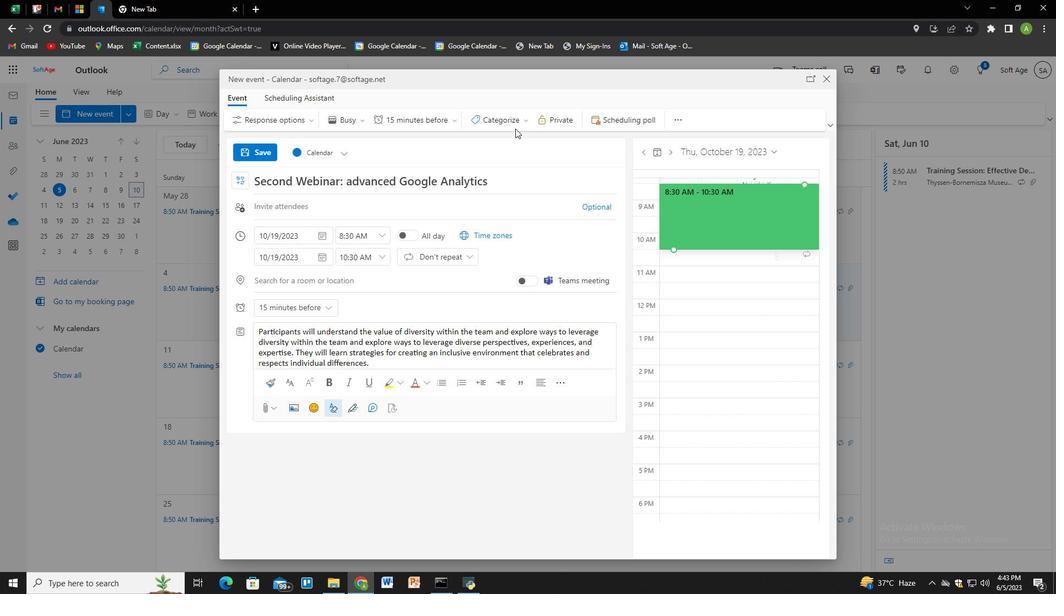 
Action: Mouse pressed left at (515, 121)
Screenshot: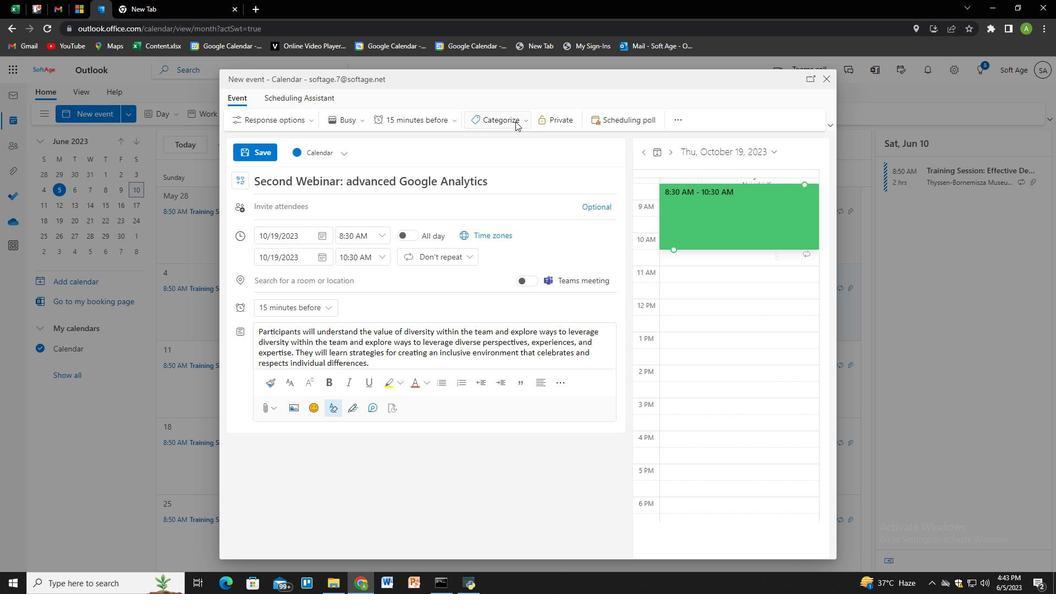 
Action: Mouse moved to (516, 225)
Screenshot: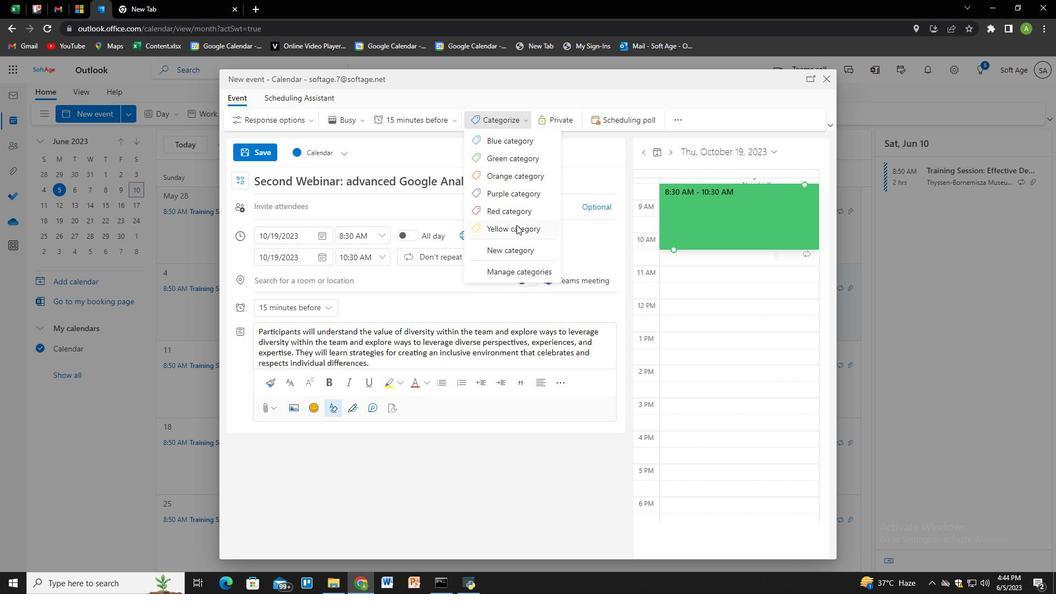 
Action: Mouse pressed left at (516, 225)
Screenshot: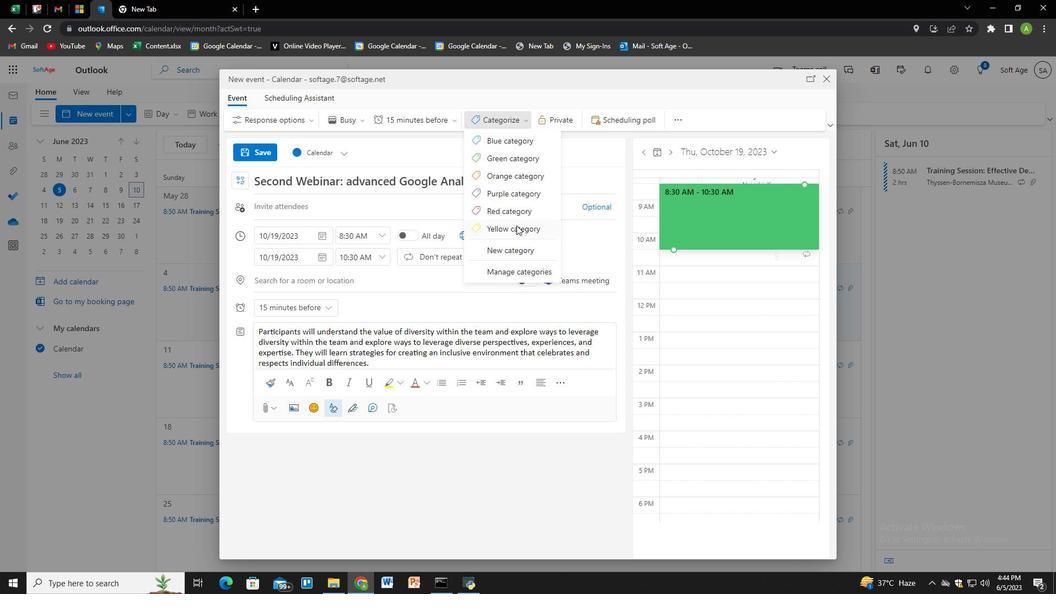 
Action: Mouse moved to (326, 281)
Screenshot: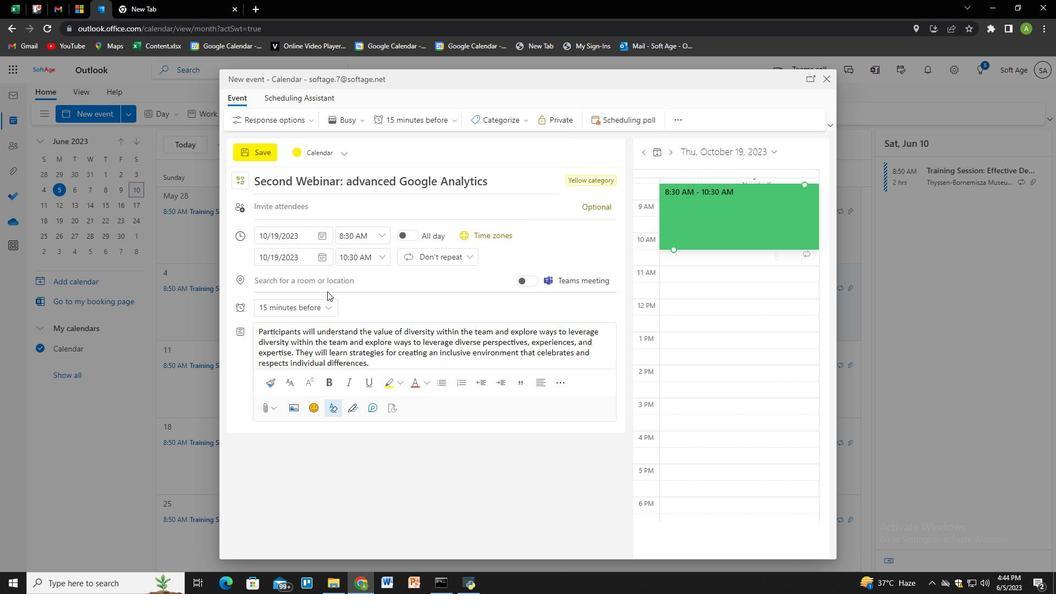 
Action: Mouse pressed left at (326, 281)
Screenshot: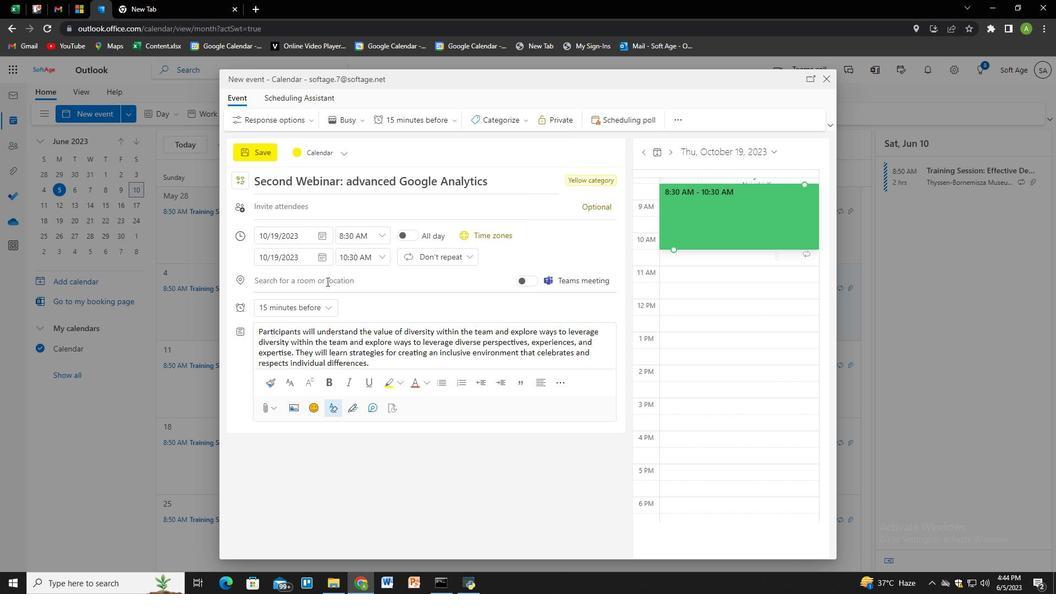 
Action: Key pressed <Key.shift>Seoul,<Key.space><Key.shift>south<Key.space><Key.shift_r>Korea<Key.down><Key.enter>
Screenshot: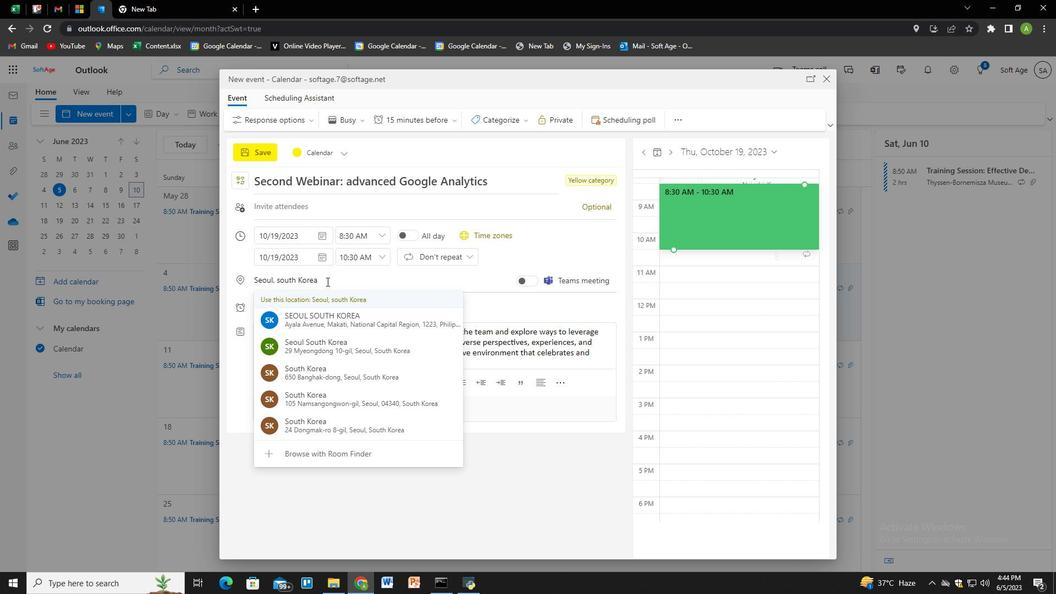 
Action: Mouse moved to (356, 205)
Screenshot: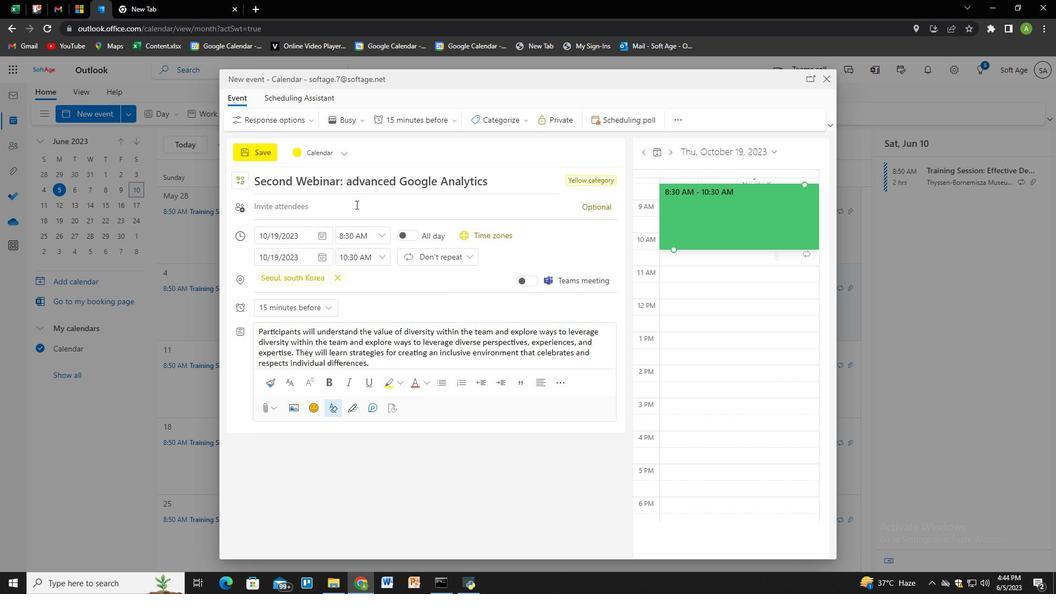 
Action: Mouse pressed left at (356, 205)
Screenshot: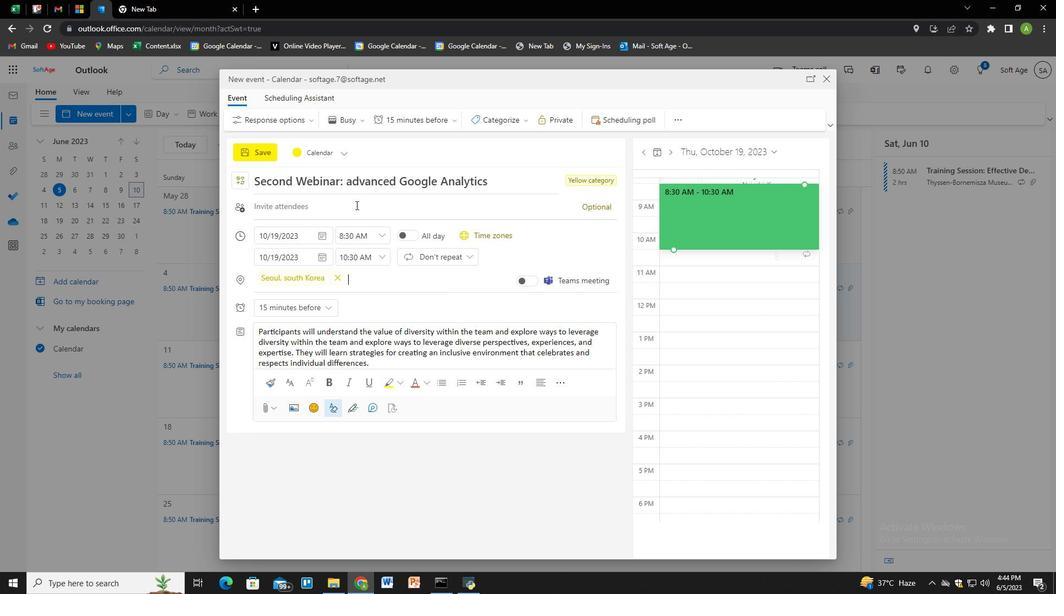 
Action: Key pressed softage.5<Key.shift>@softage.net<Key.down><Key.up>
Screenshot: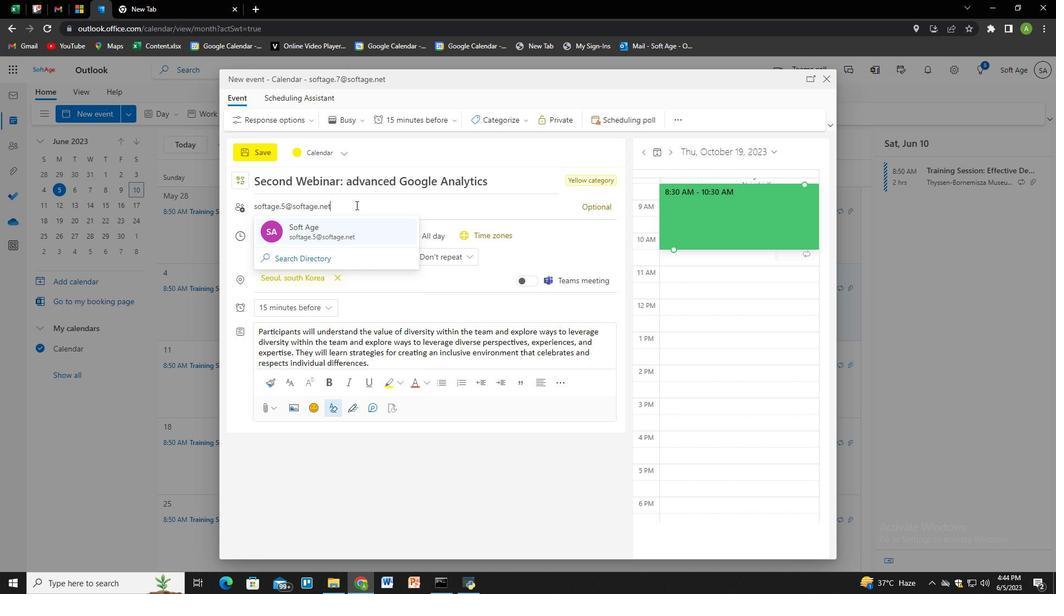 
Action: Mouse moved to (350, 224)
Screenshot: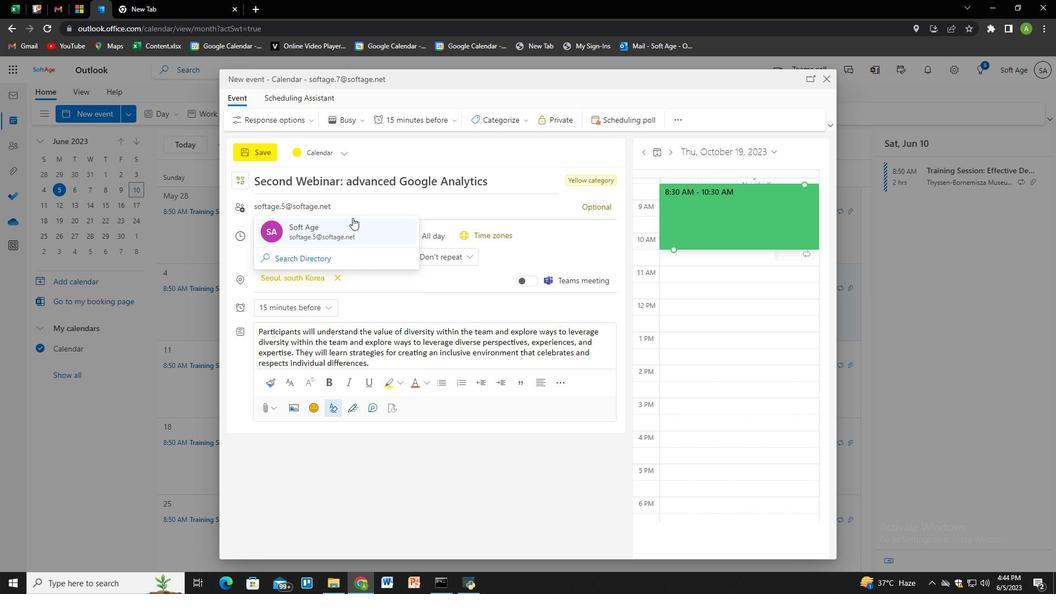 
Action: Mouse pressed left at (350, 224)
Screenshot: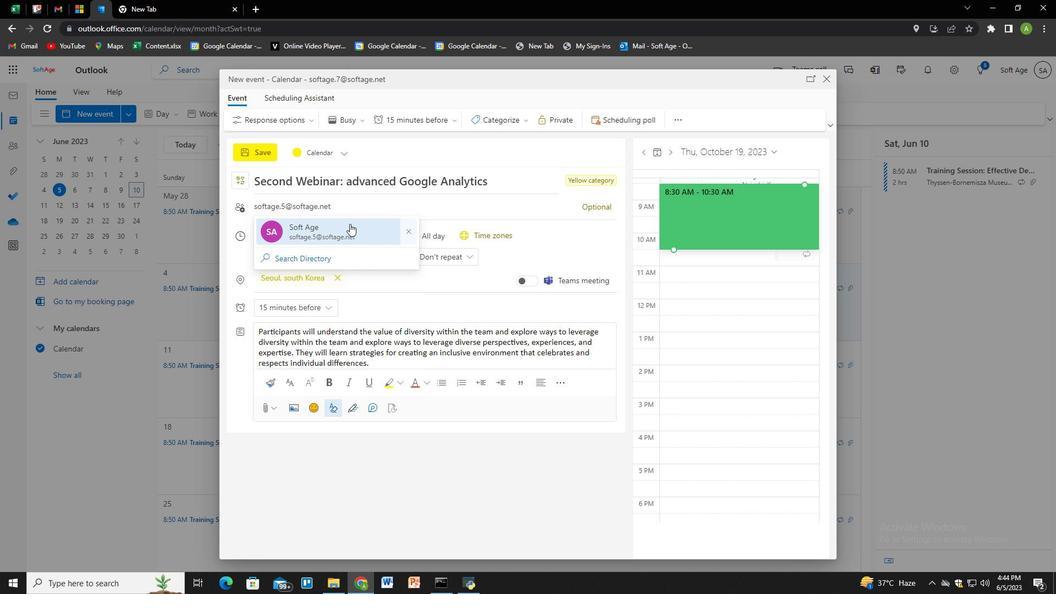 
Action: Mouse moved to (353, 213)
Screenshot: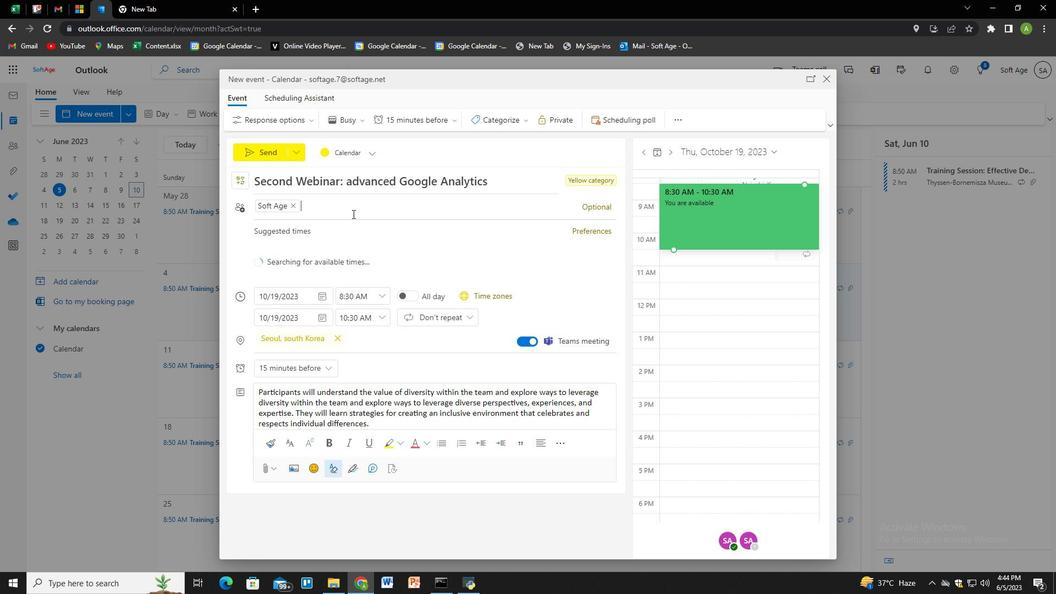 
Action: Key pressed softage.6<Key.shift>@softage.net
Screenshot: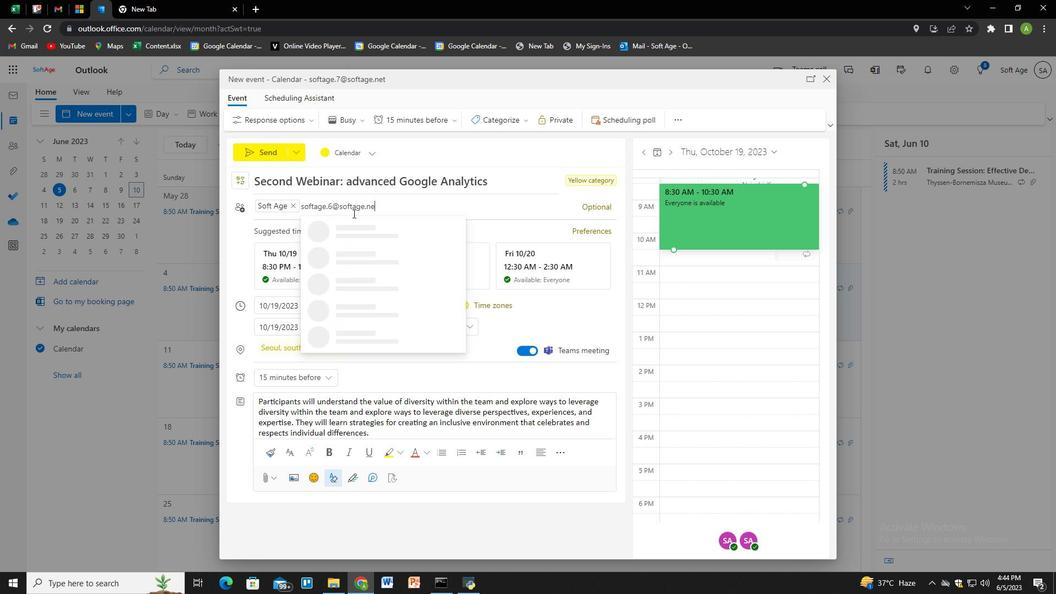 
Action: Mouse moved to (388, 228)
Screenshot: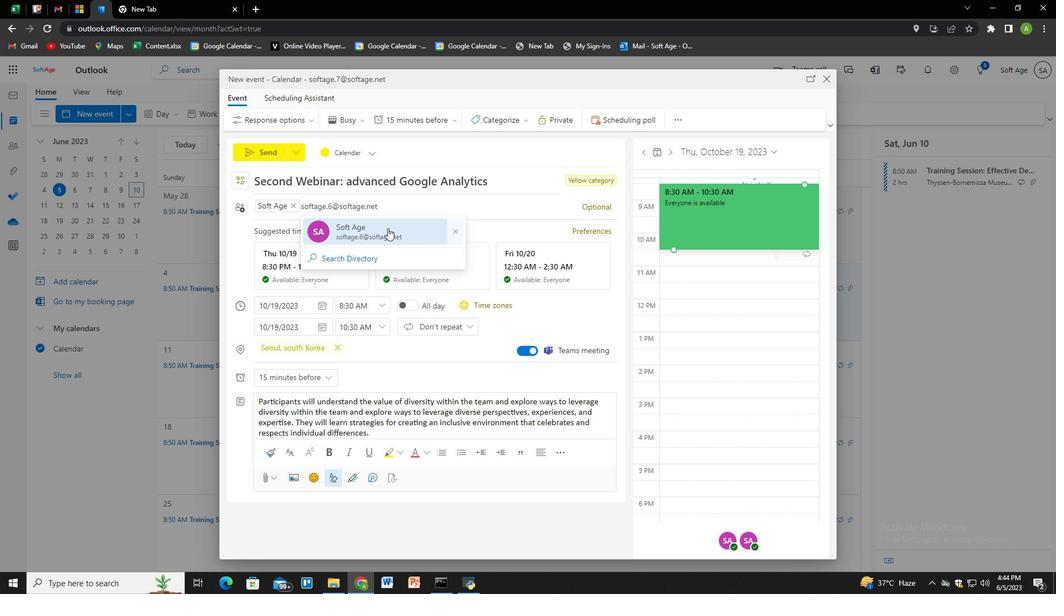 
Action: Mouse pressed left at (388, 228)
Screenshot: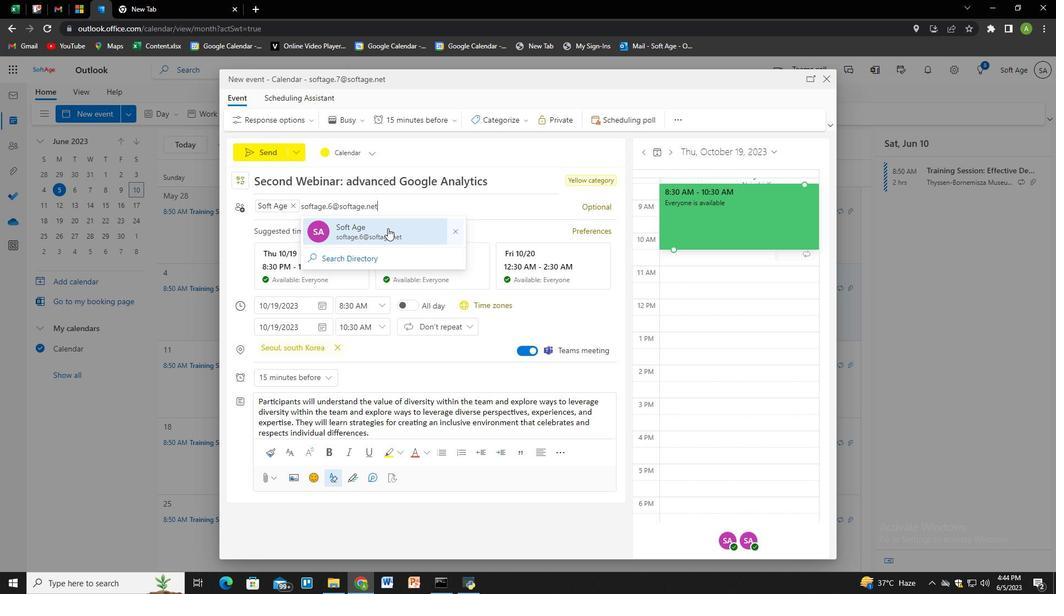 
Action: Mouse moved to (441, 126)
Screenshot: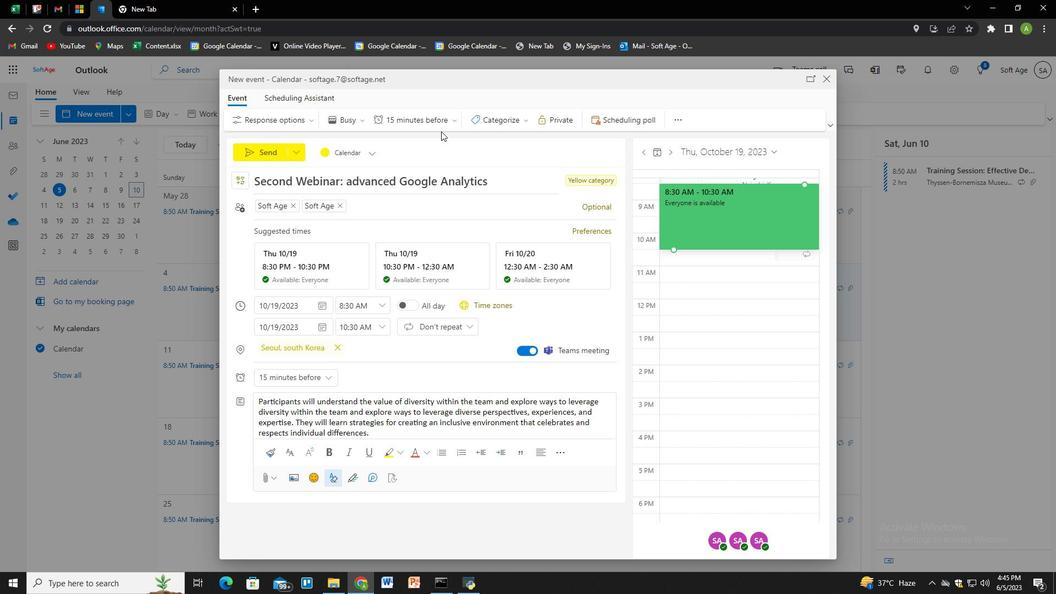 
Action: Mouse pressed left at (441, 126)
Screenshot: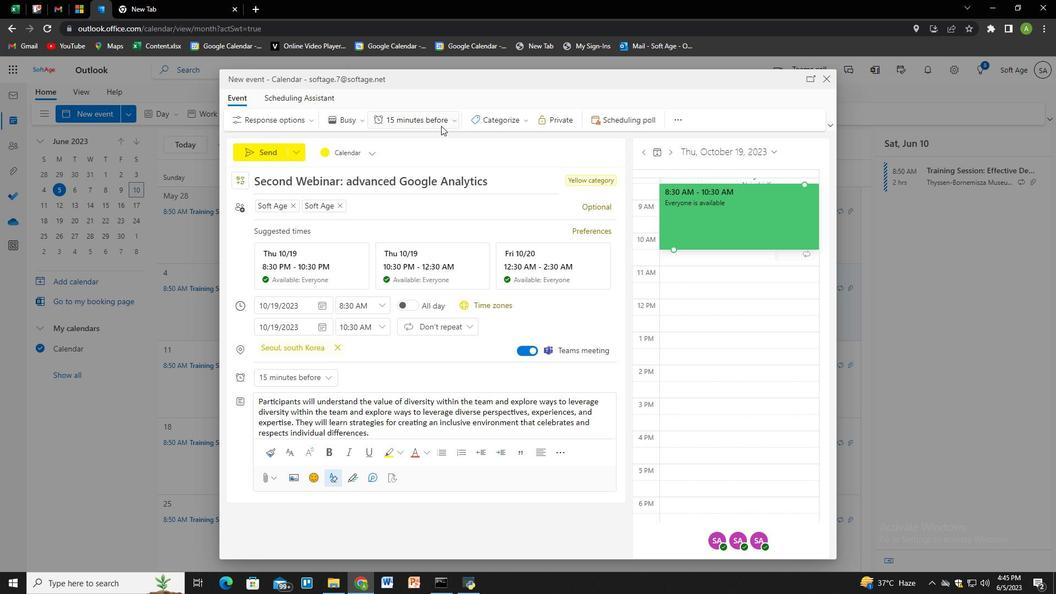 
Action: Mouse moved to (438, 159)
Screenshot: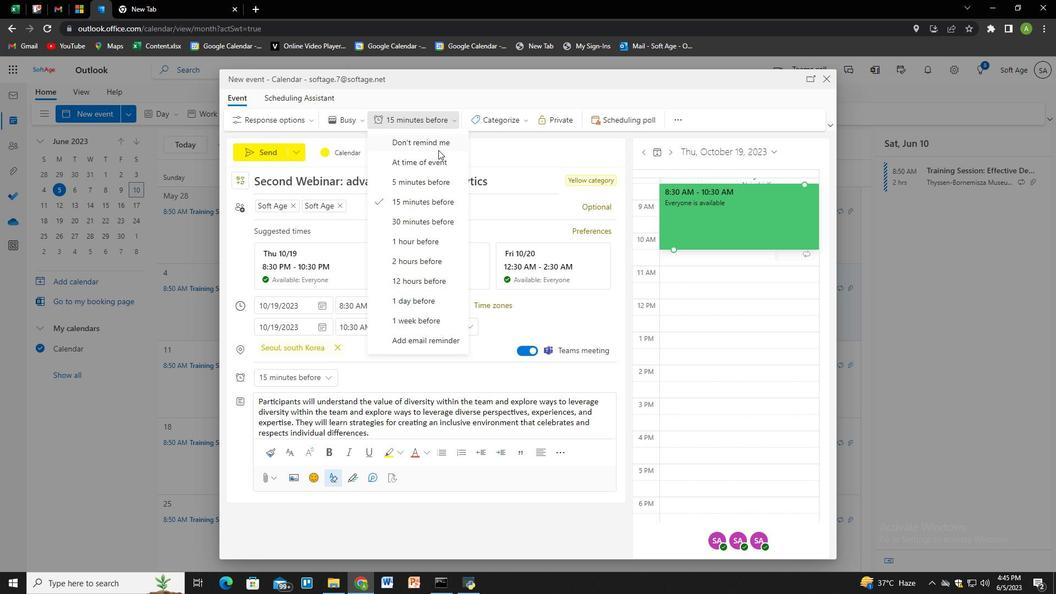 
Action: Mouse pressed left at (438, 159)
Screenshot: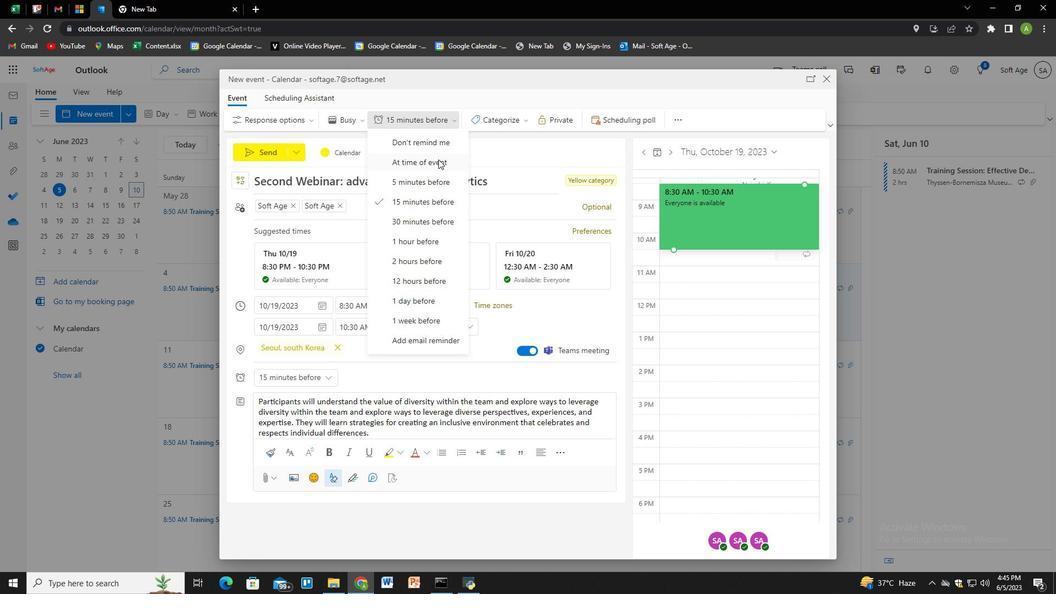 
Action: Mouse moved to (475, 211)
Screenshot: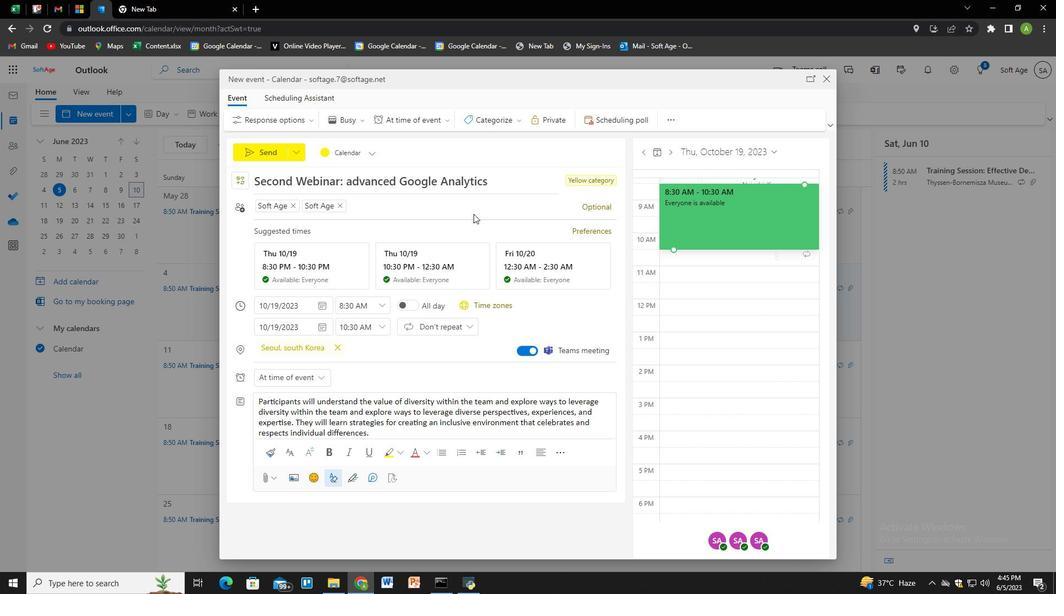 
Action: Mouse pressed left at (475, 211)
Screenshot: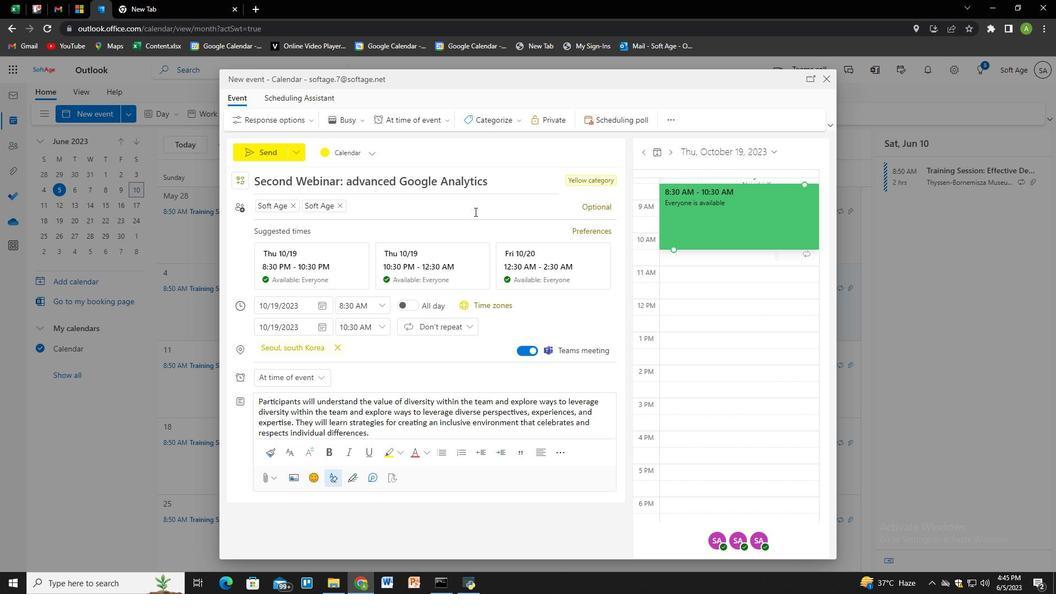 
Action: Mouse moved to (481, 208)
Screenshot: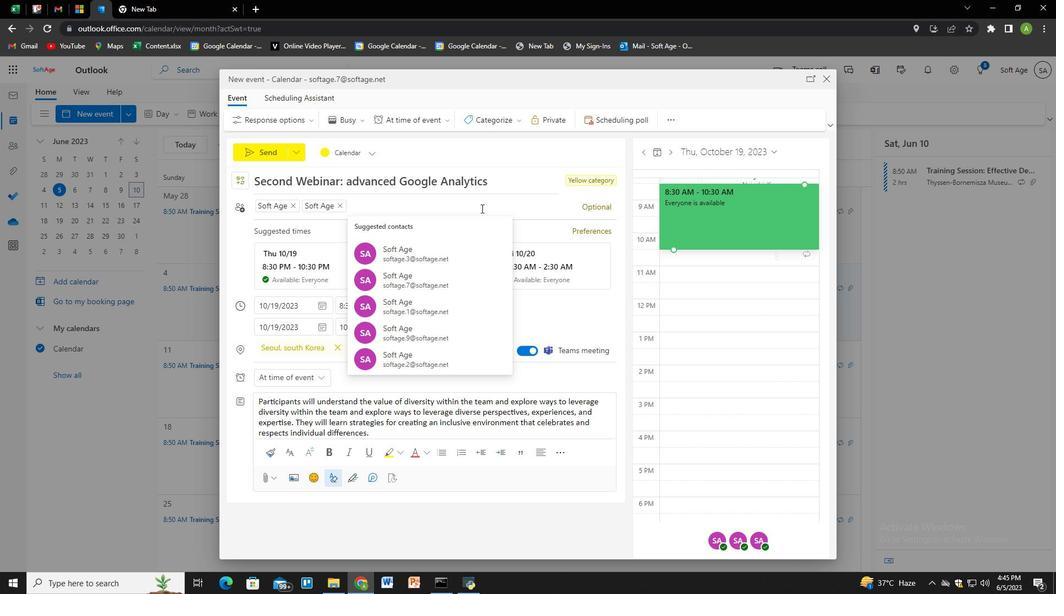 
Action: Mouse pressed left at (481, 208)
Screenshot: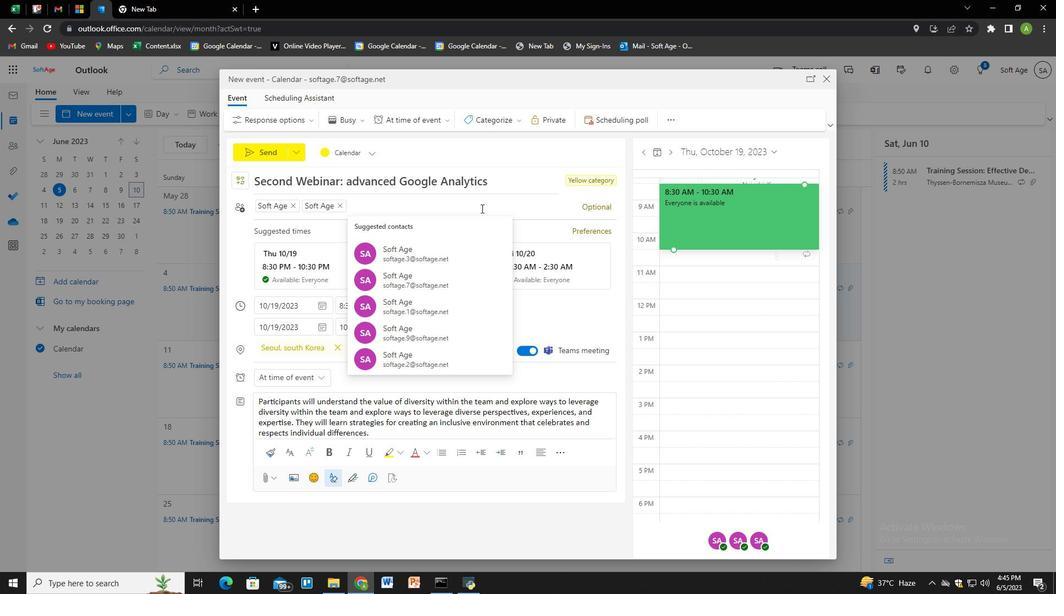 
Action: Mouse moved to (553, 233)
Screenshot: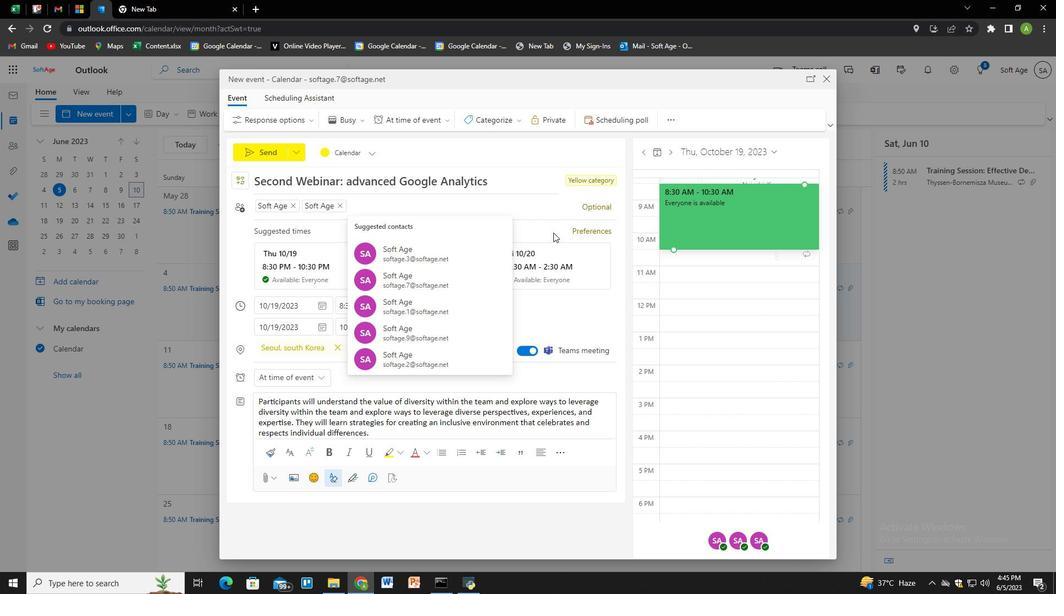 
Action: Mouse pressed left at (553, 233)
Screenshot: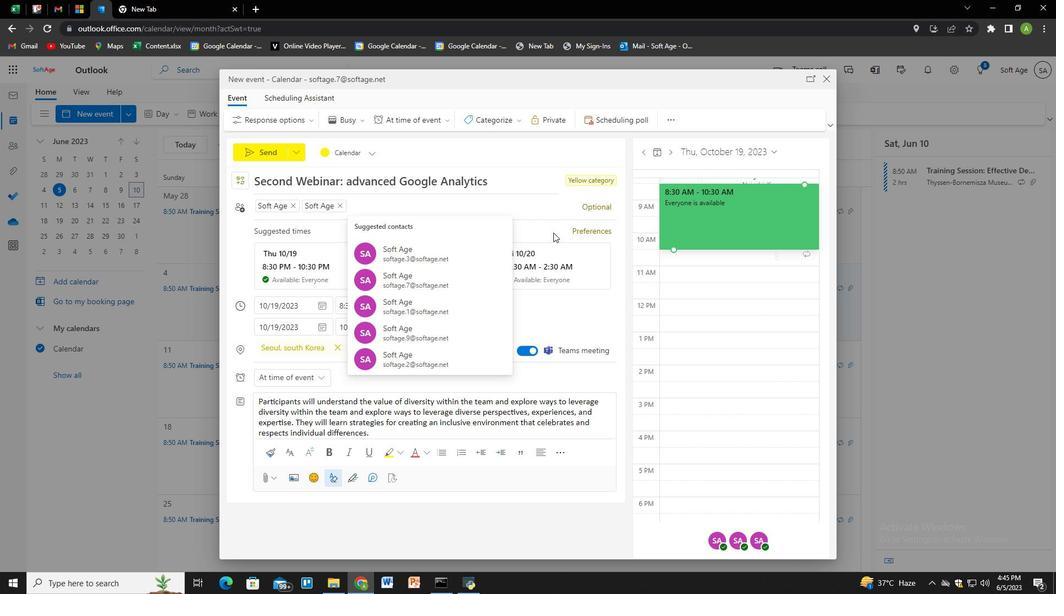 
Action: Mouse moved to (246, 148)
Screenshot: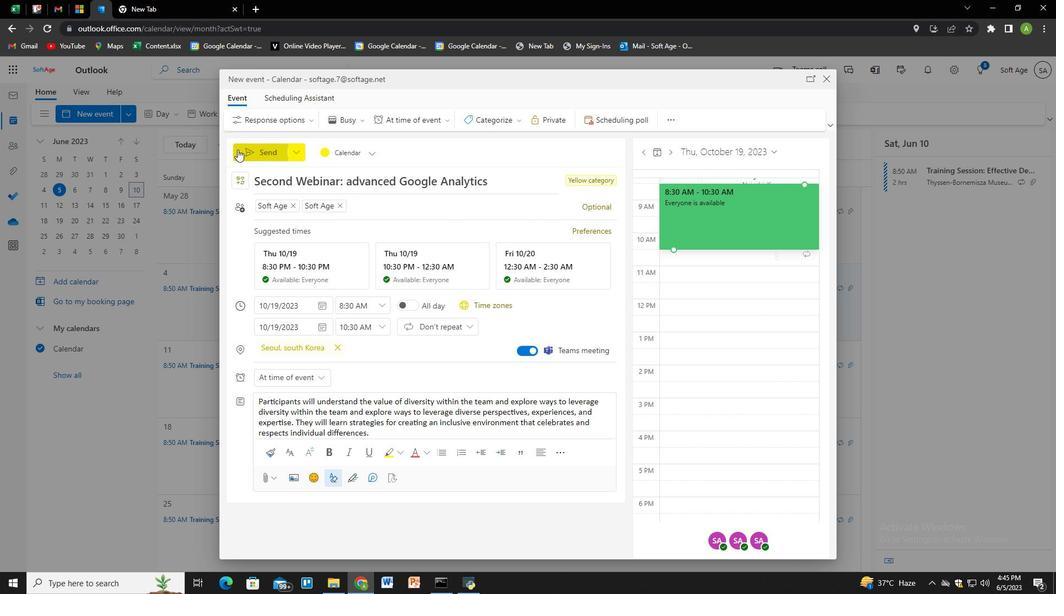 
Action: Mouse pressed left at (246, 148)
Screenshot: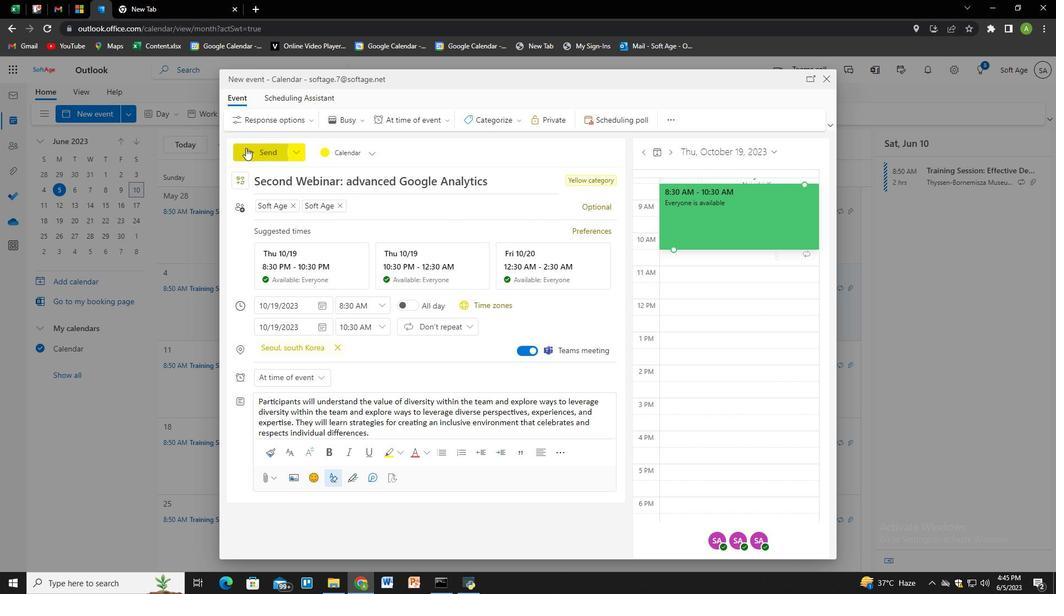 
Action: Mouse moved to (418, 226)
Screenshot: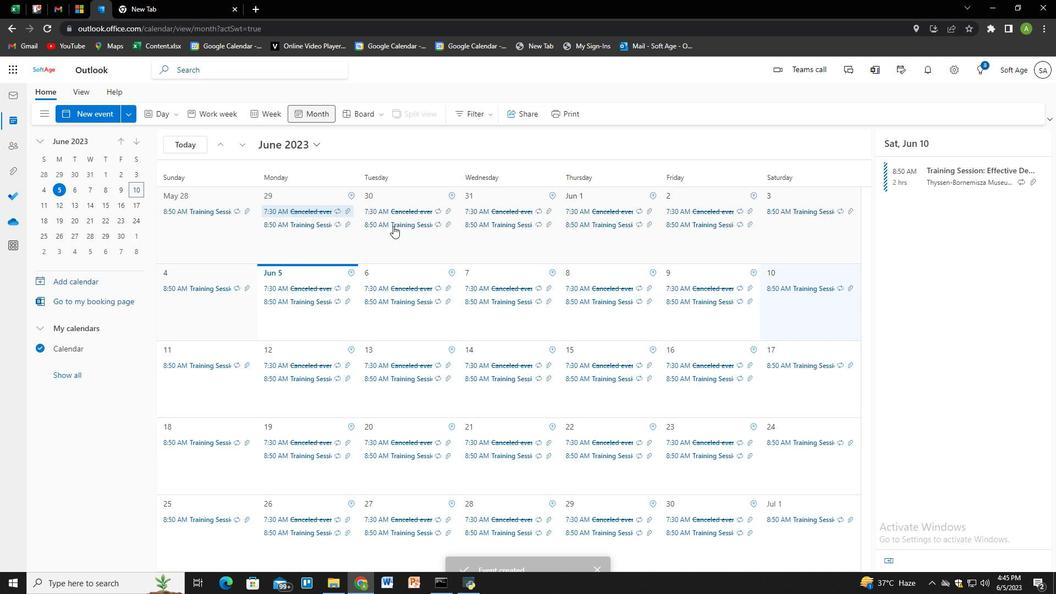 
